Task: In the  document cake.txt ,align picture to the 'center'. Insert word art below the picture and give heading  'Cake  in Light Purple'change the shape height to  6.82 in
Action: Mouse moved to (583, 121)
Screenshot: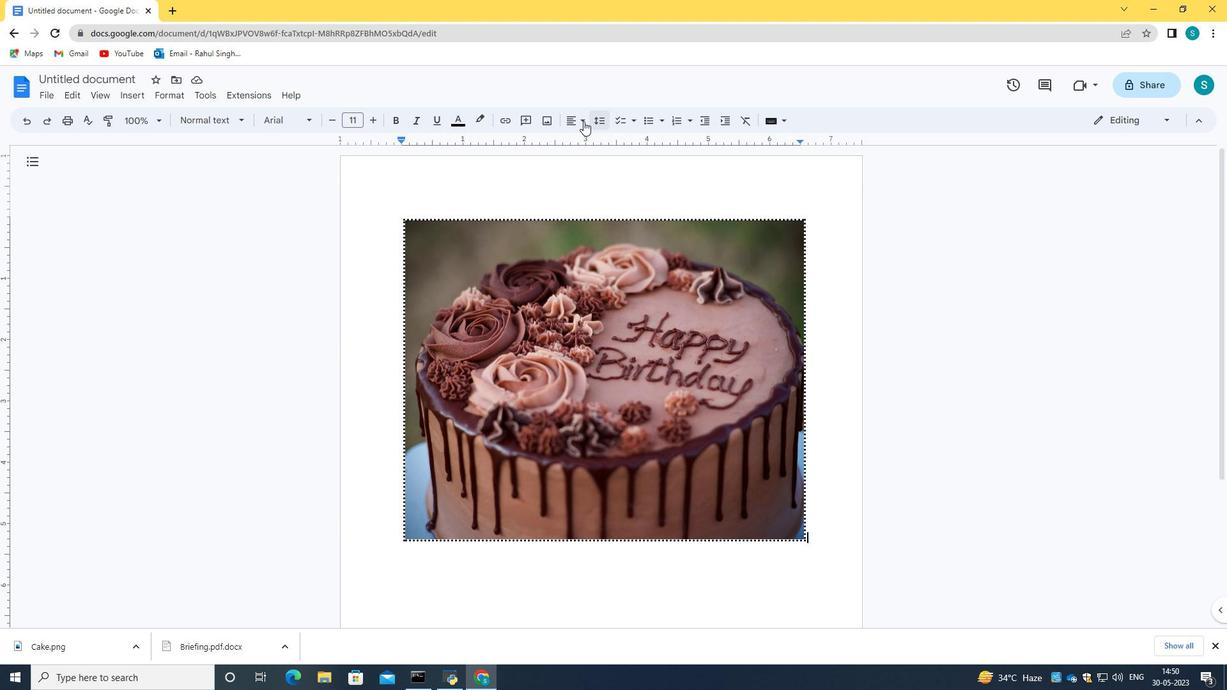 
Action: Mouse pressed left at (583, 121)
Screenshot: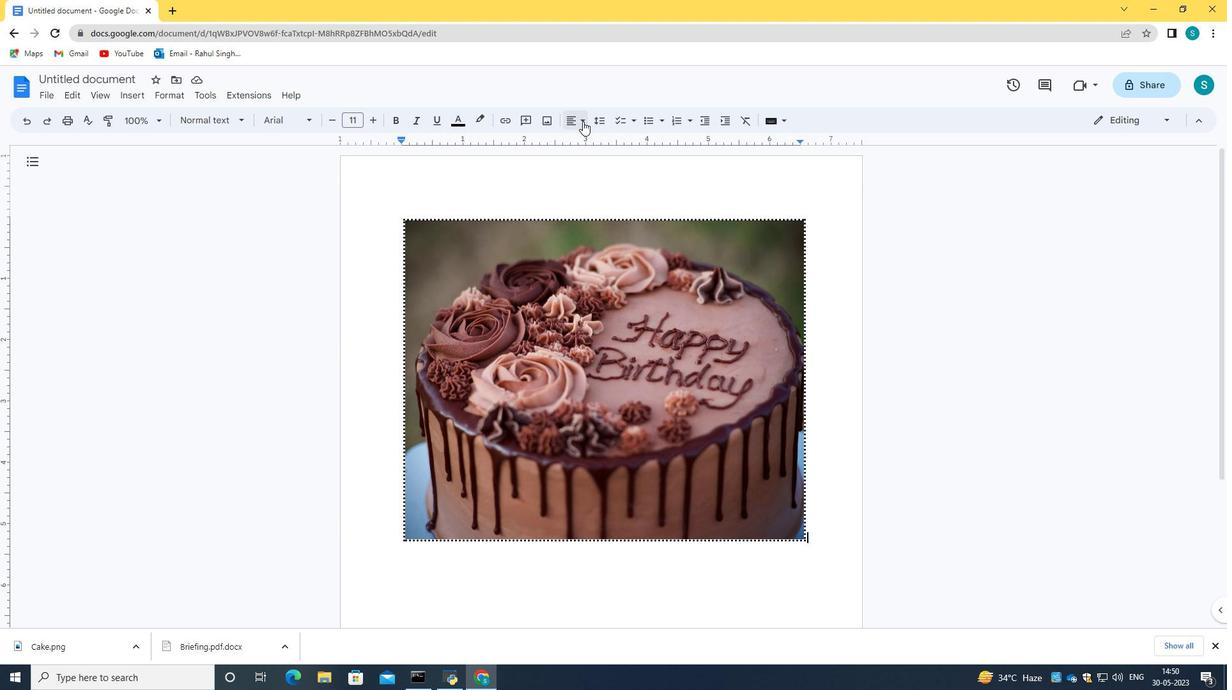 
Action: Mouse moved to (590, 147)
Screenshot: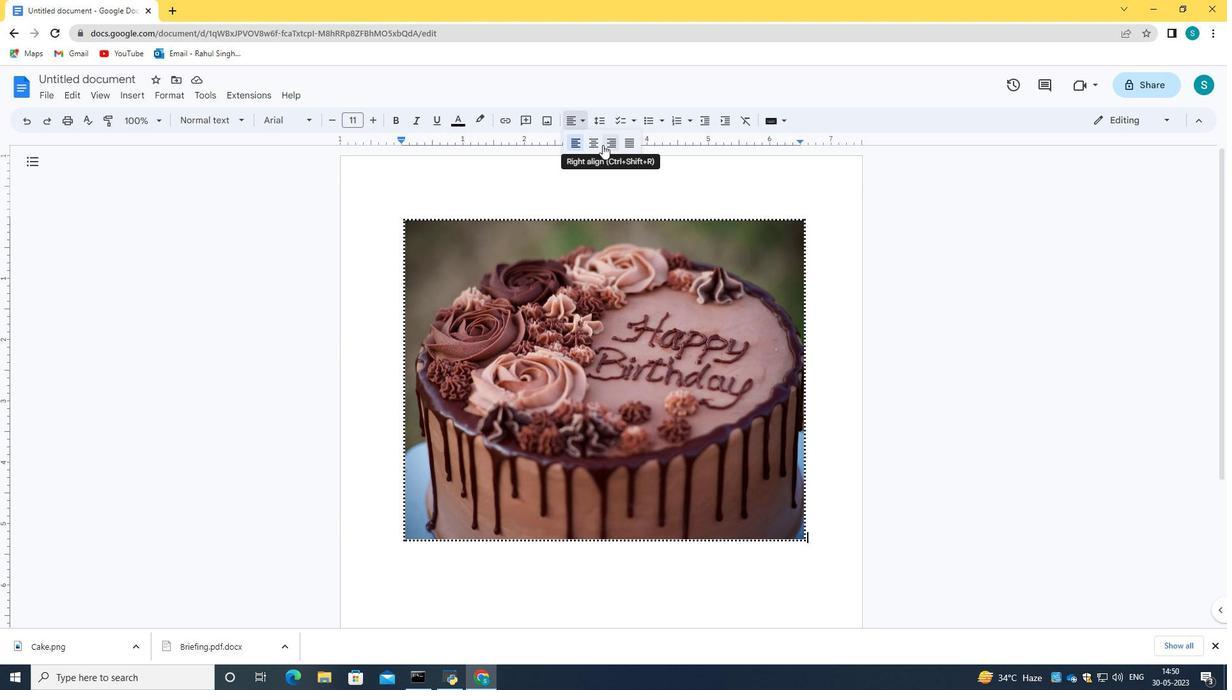 
Action: Mouse pressed left at (590, 147)
Screenshot: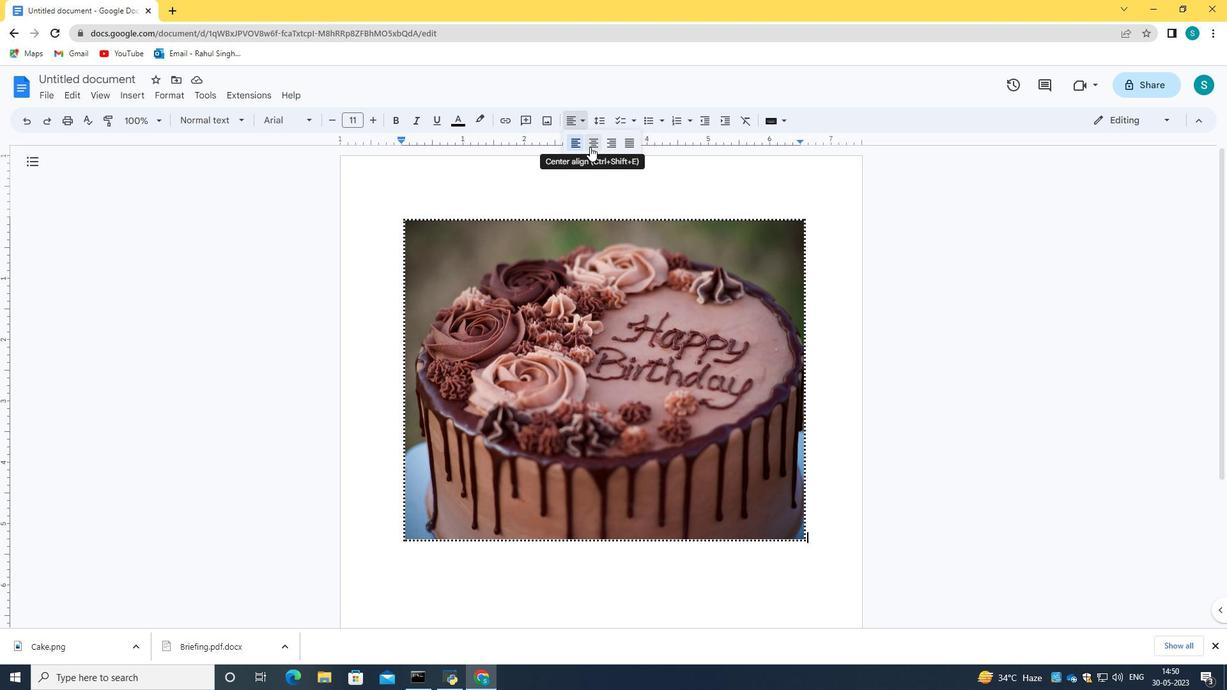 
Action: Mouse moved to (530, 189)
Screenshot: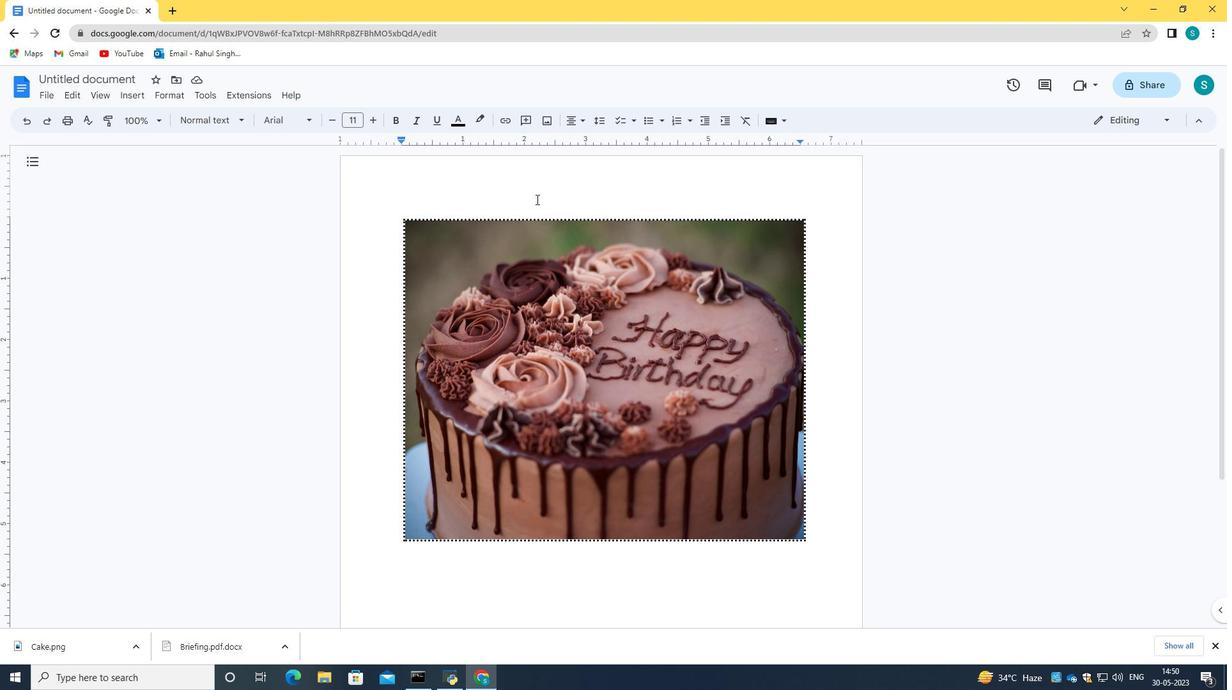 
Action: Mouse pressed left at (530, 189)
Screenshot: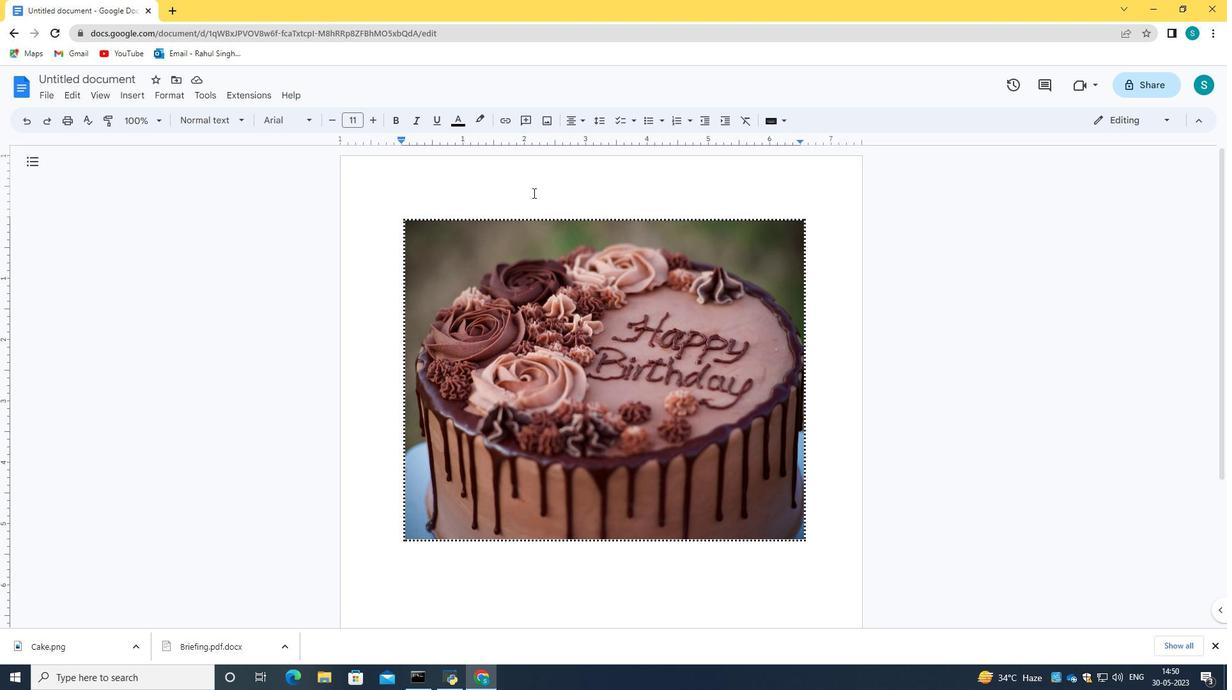 
Action: Mouse moved to (542, 177)
Screenshot: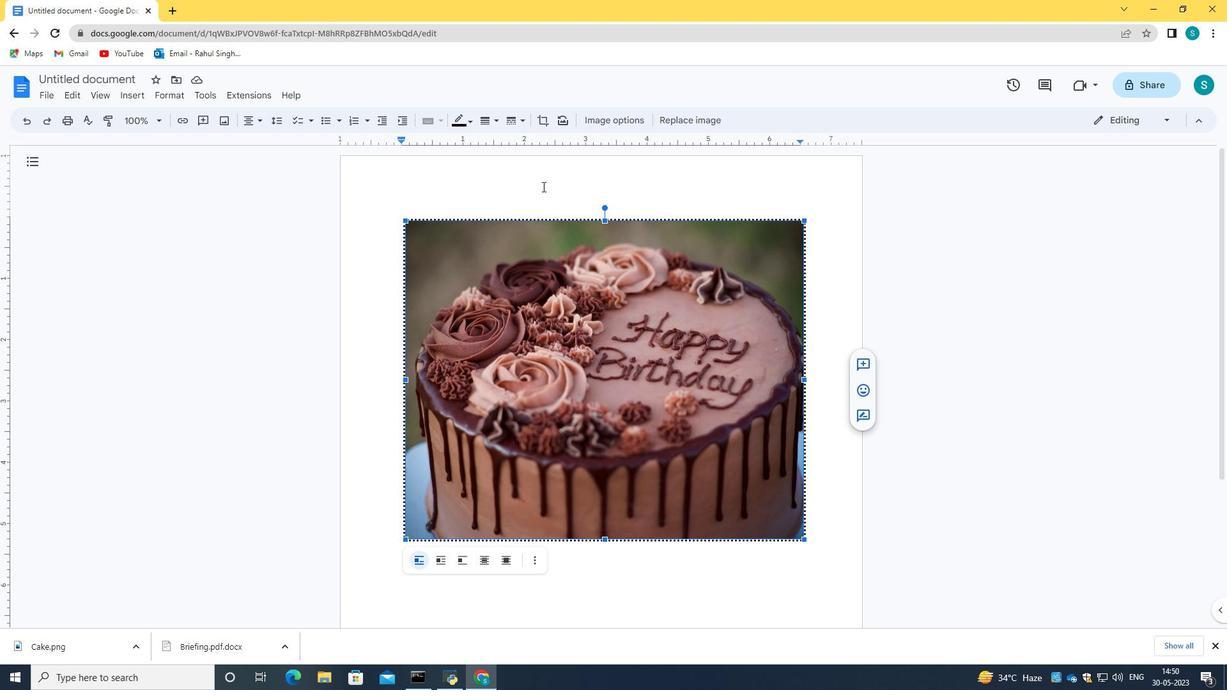 
Action: Mouse pressed left at (542, 177)
Screenshot: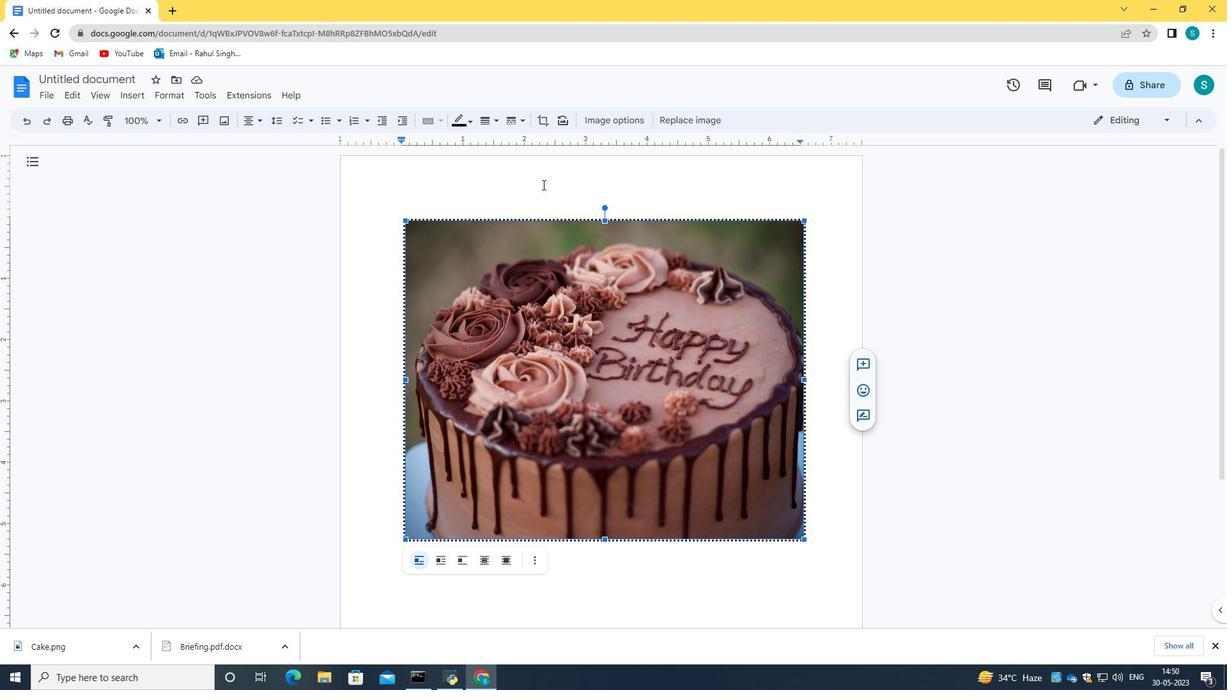 
Action: Mouse pressed left at (542, 177)
Screenshot: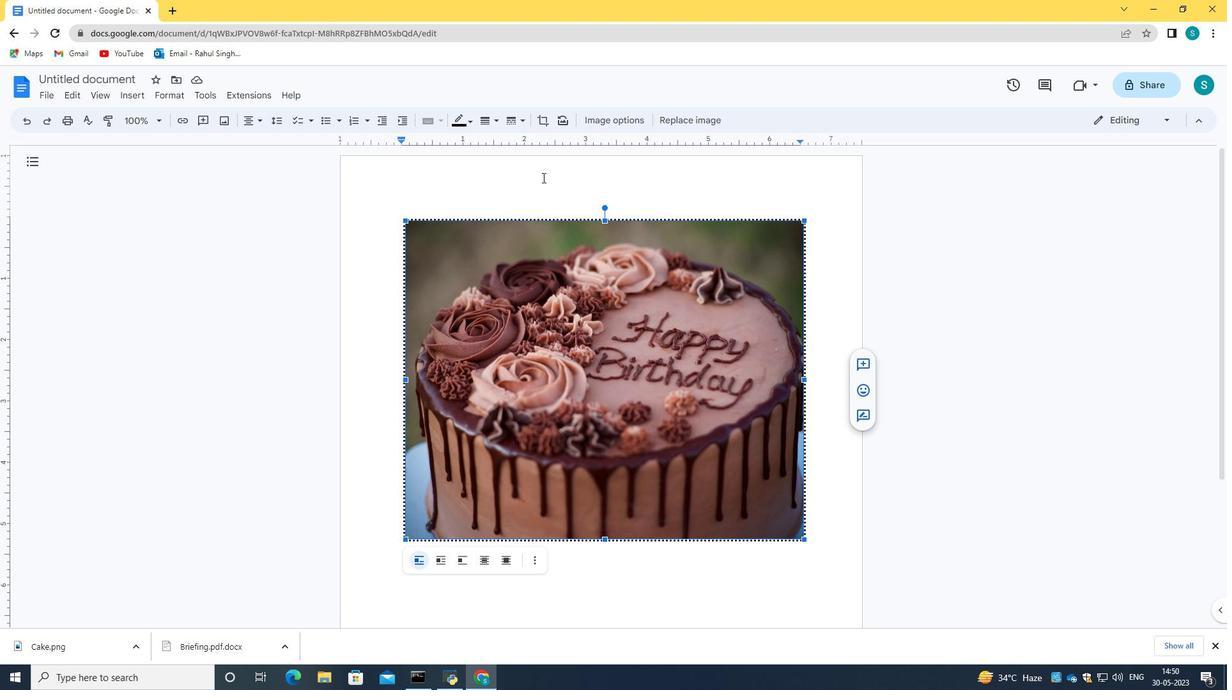 
Action: Mouse pressed left at (542, 177)
Screenshot: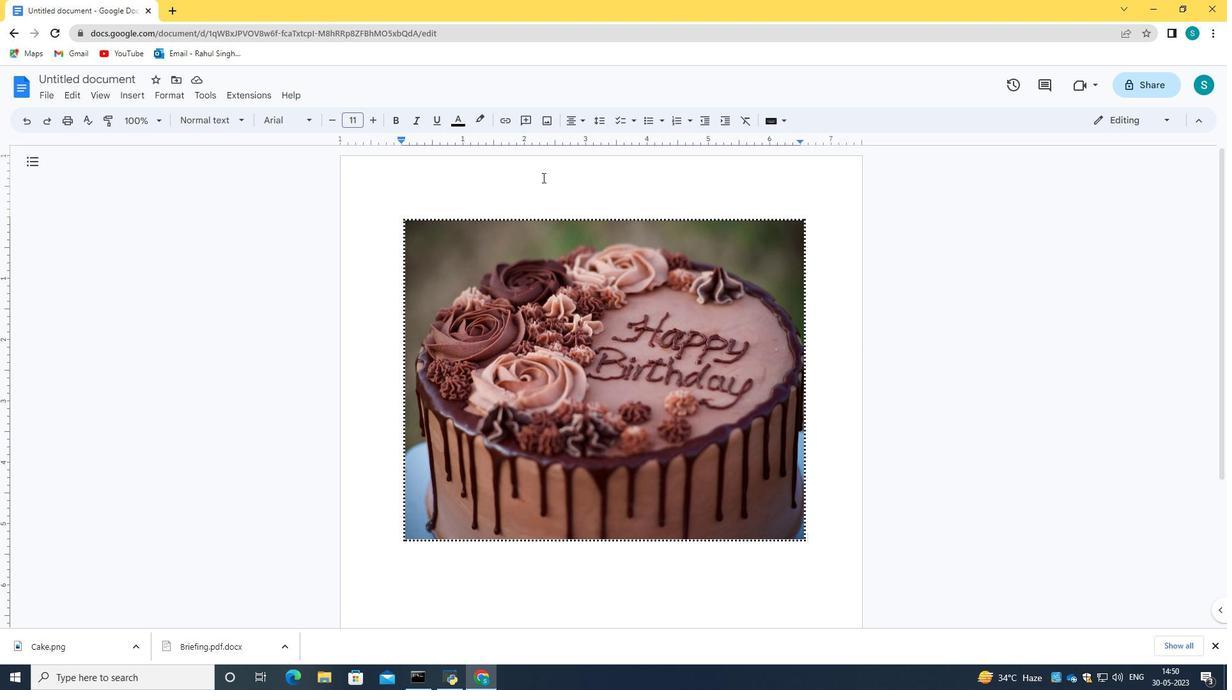 
Action: Mouse pressed left at (542, 177)
Screenshot: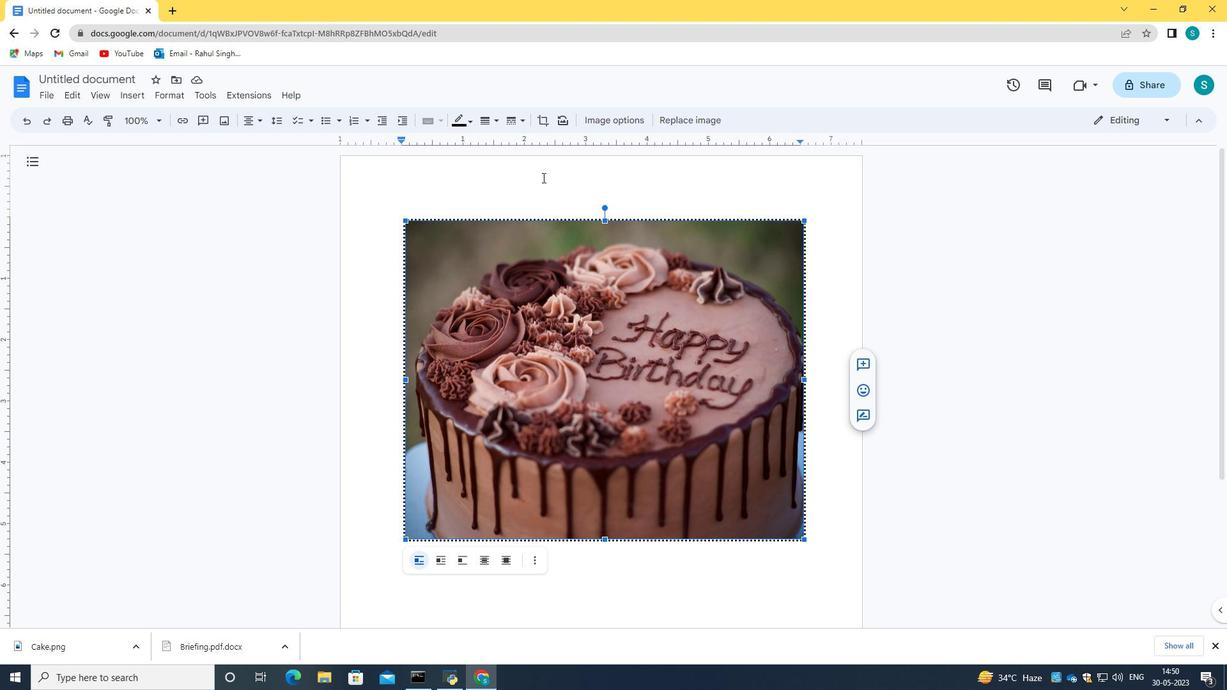 
Action: Mouse pressed left at (542, 177)
Screenshot: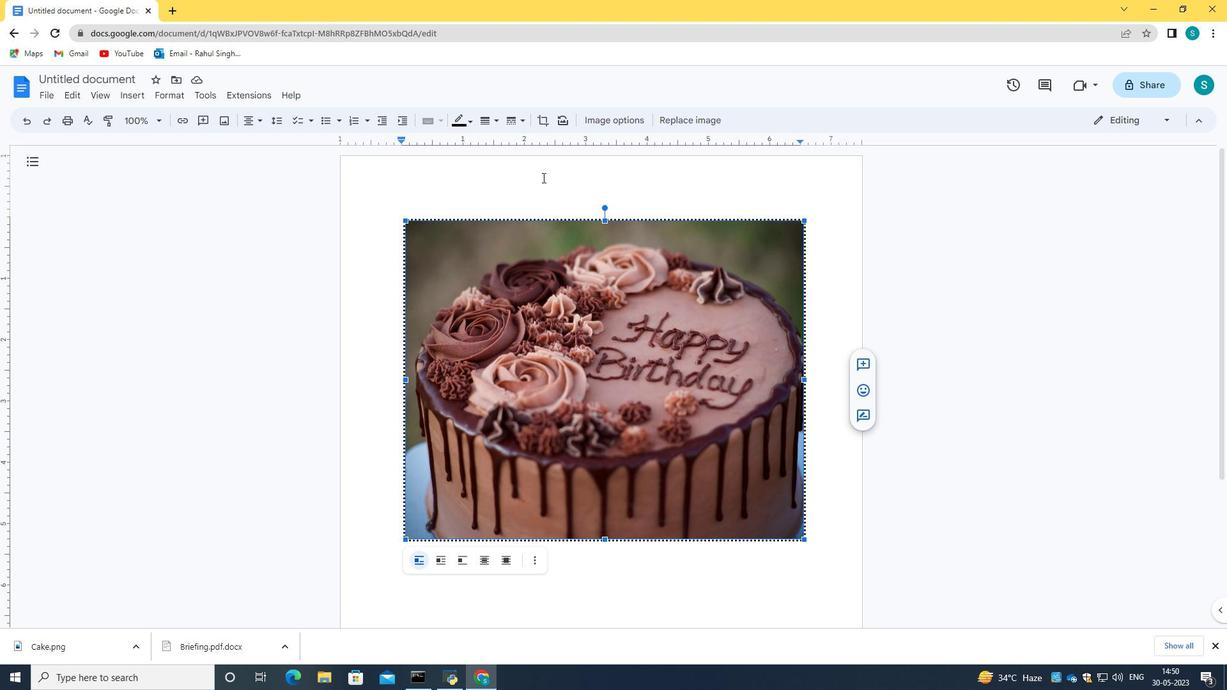 
Action: Key pressed <Key.caps_lock>C<Key.caps_lock><Key.caps_lock>A<Key.caps_lock>c<Key.backspace><Key.backspace>ack<Key.backspace><Key.backspace>ke
Screenshot: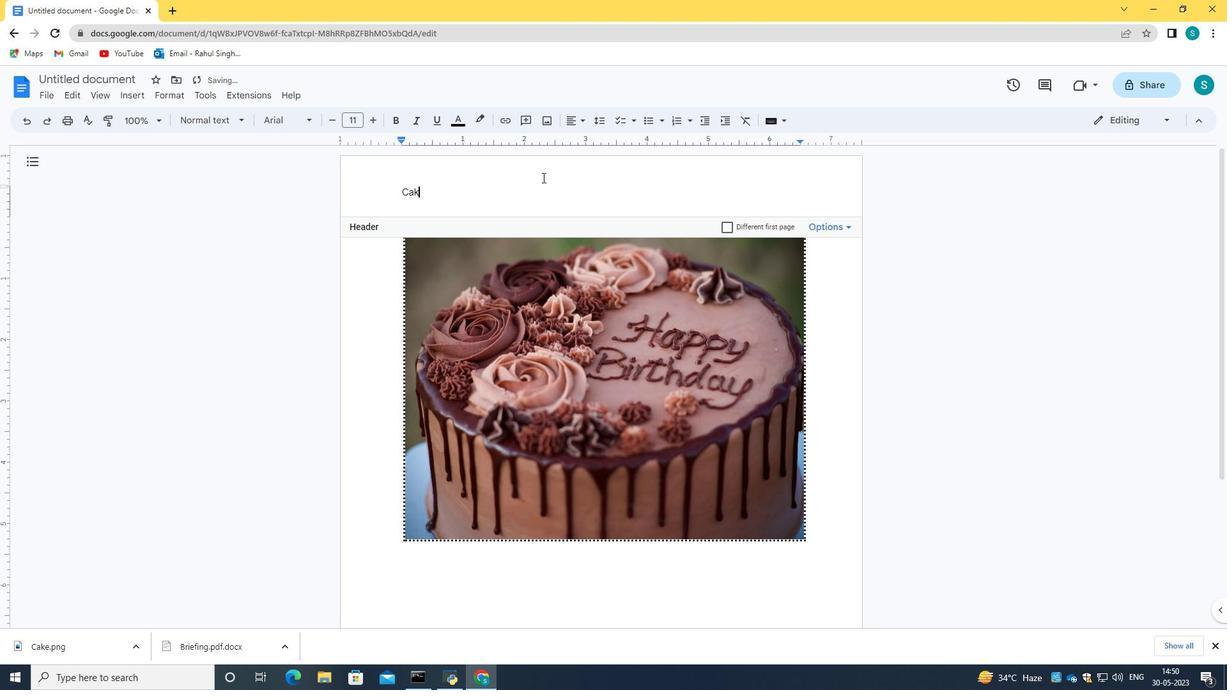 
Action: Mouse moved to (439, 195)
Screenshot: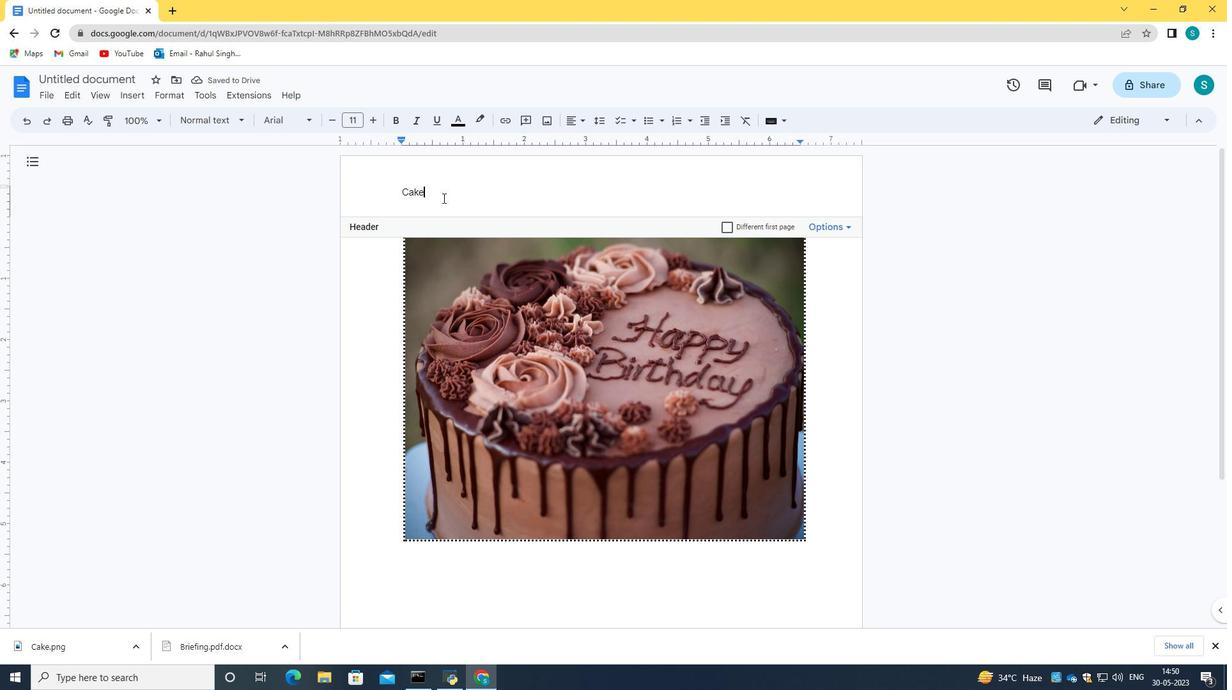 
Action: Mouse pressed left at (439, 195)
Screenshot: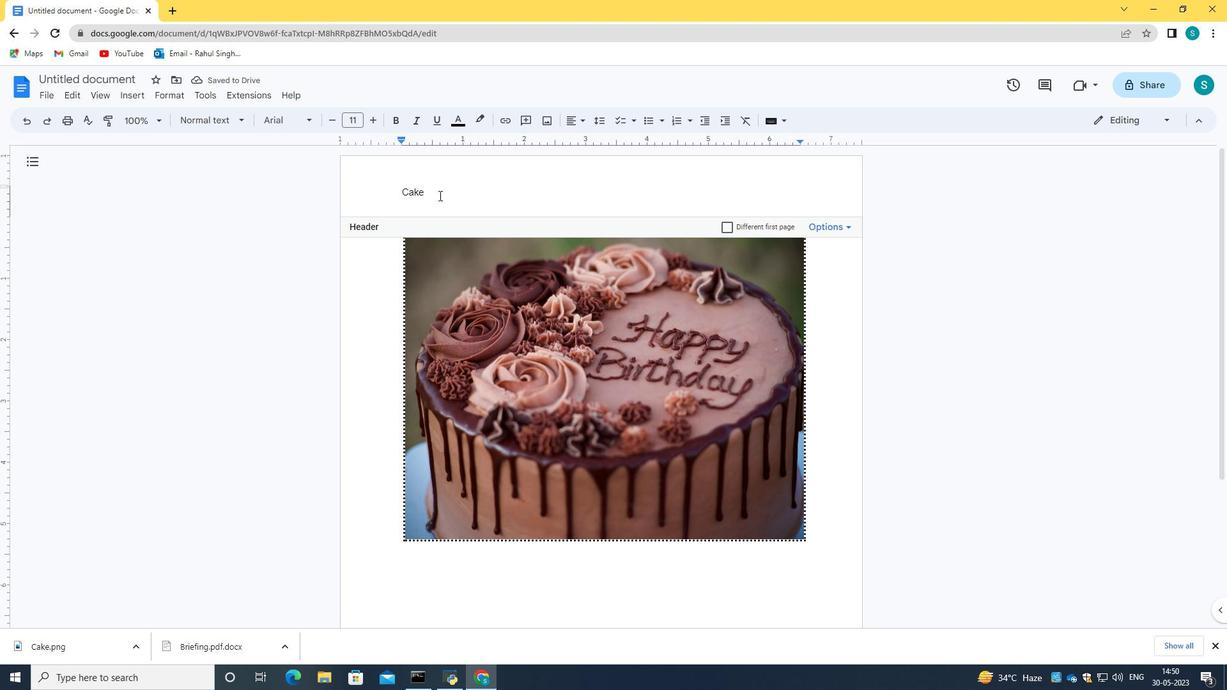 
Action: Mouse moved to (368, 120)
Screenshot: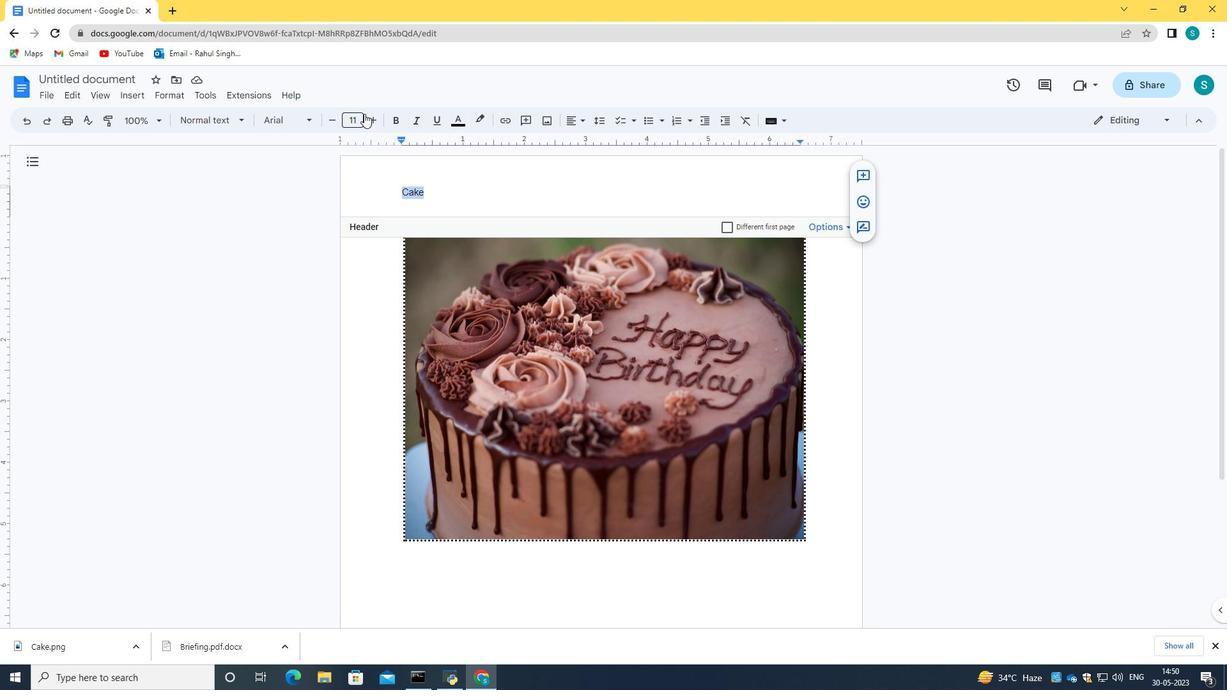 
Action: Mouse pressed left at (368, 120)
Screenshot: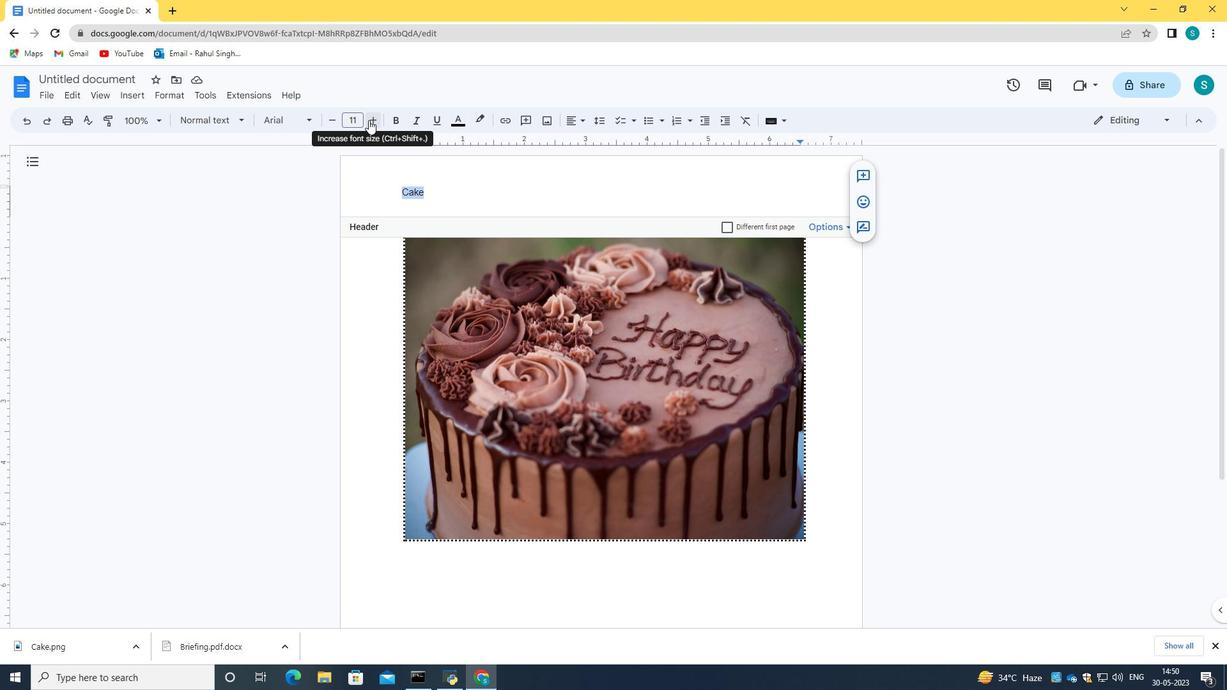 
Action: Mouse pressed left at (368, 120)
Screenshot: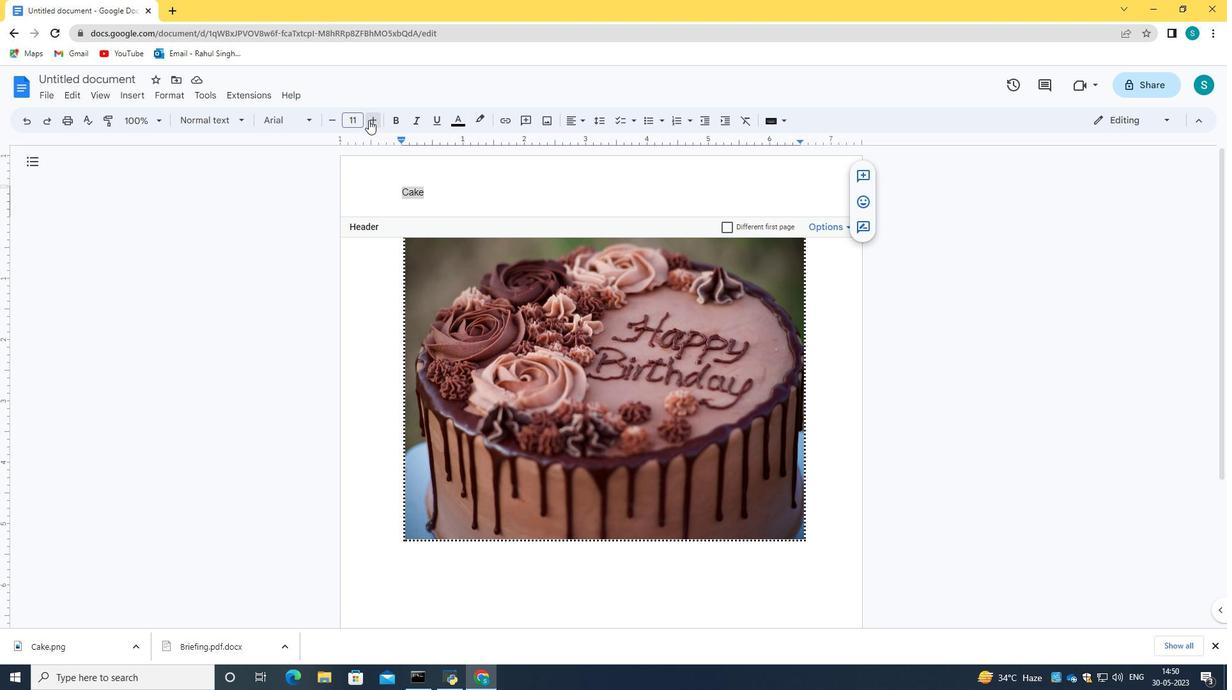 
Action: Mouse pressed left at (368, 120)
Screenshot: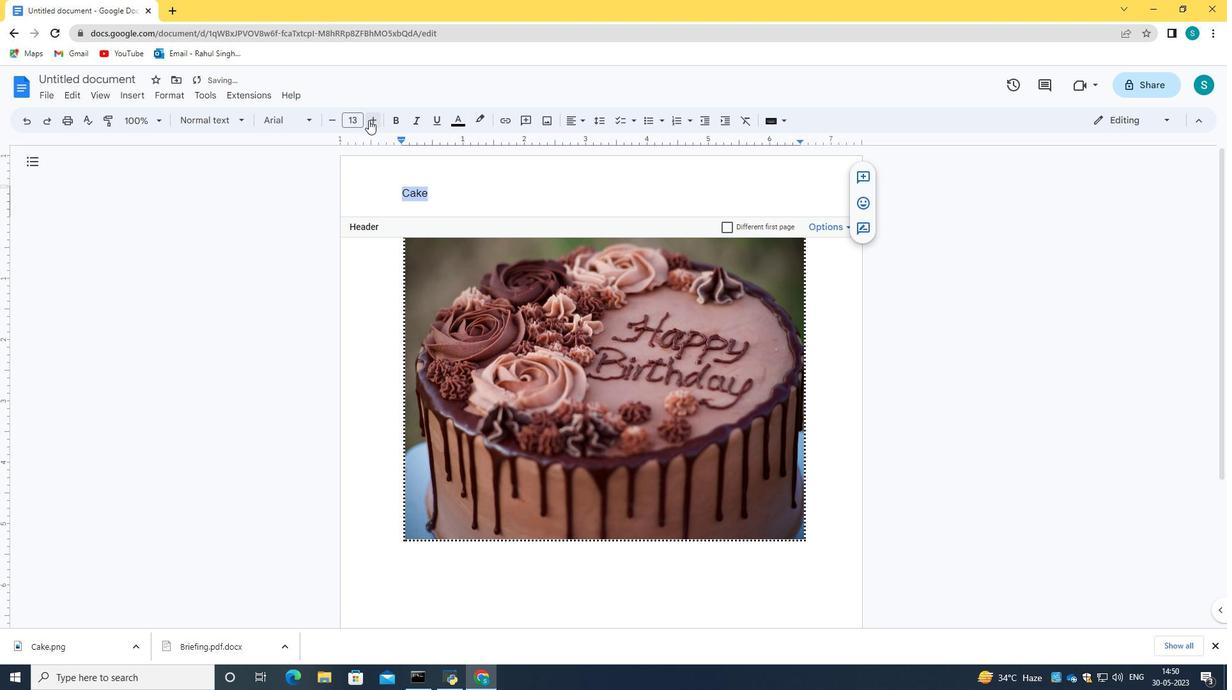 
Action: Mouse pressed left at (368, 120)
Screenshot: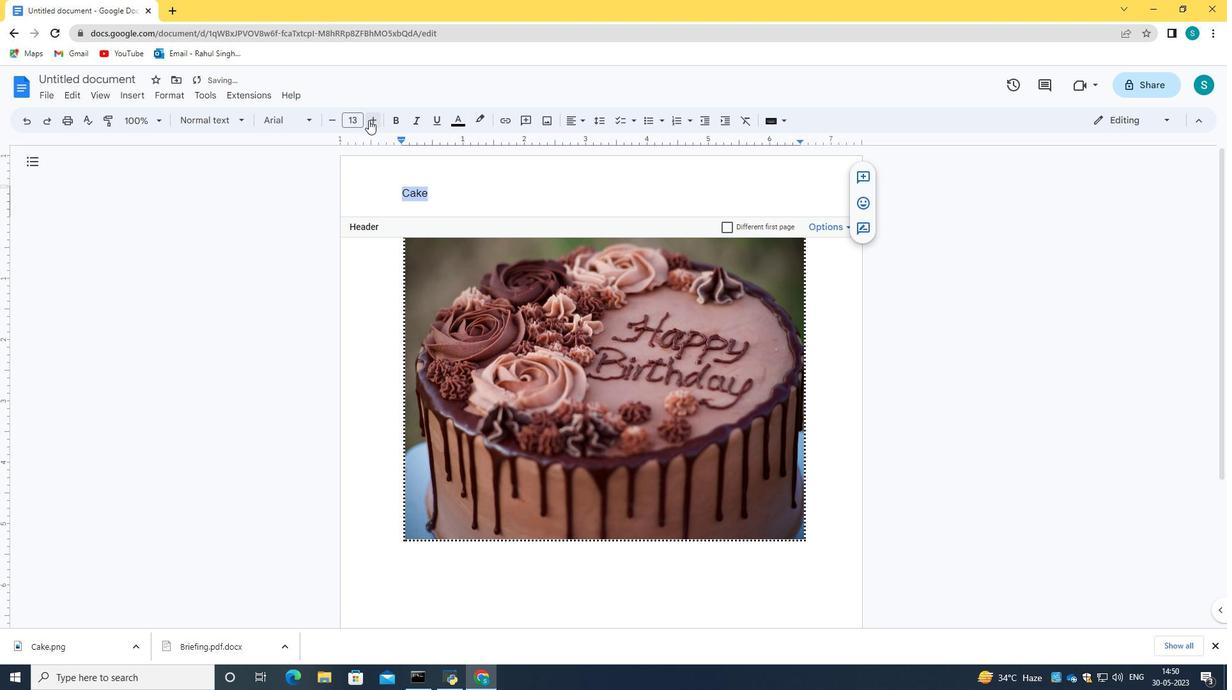
Action: Mouse pressed left at (368, 120)
Screenshot: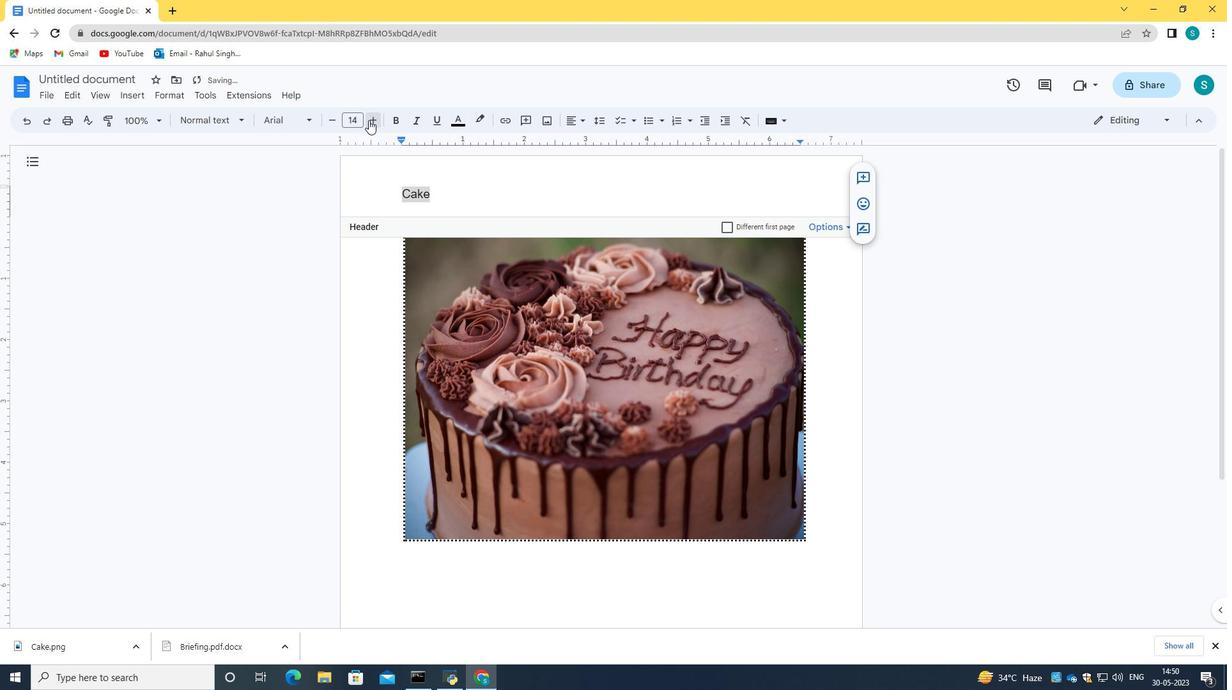 
Action: Mouse pressed left at (368, 120)
Screenshot: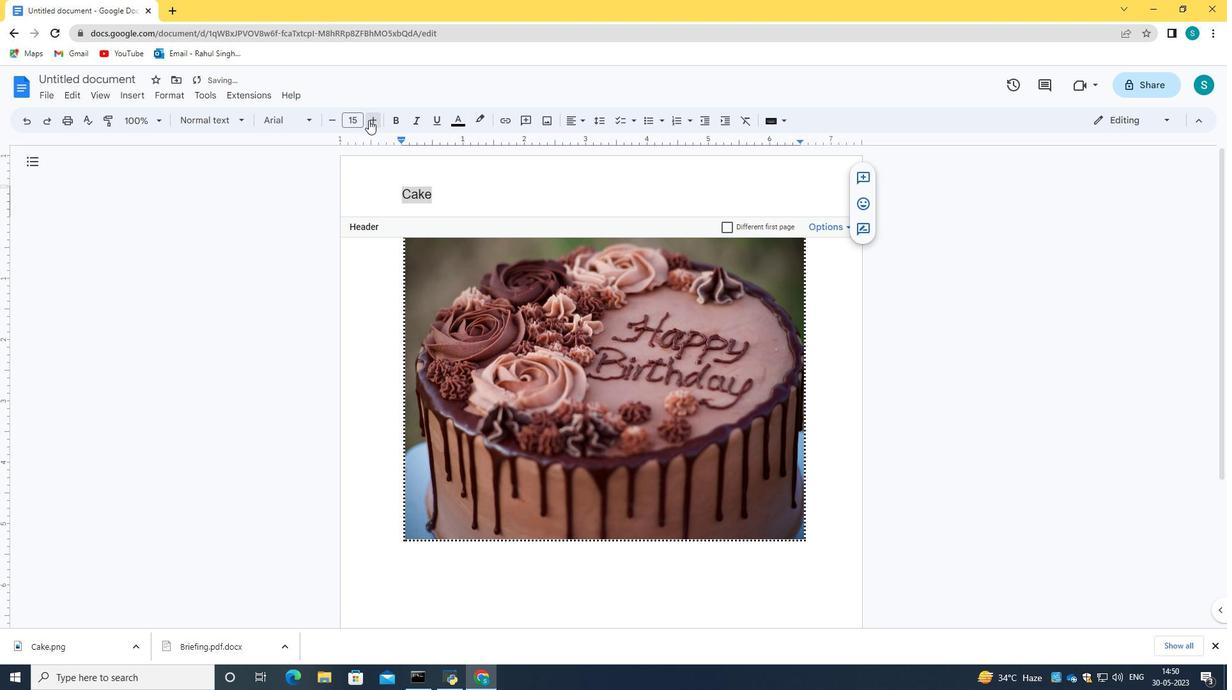 
Action: Mouse pressed left at (368, 120)
Screenshot: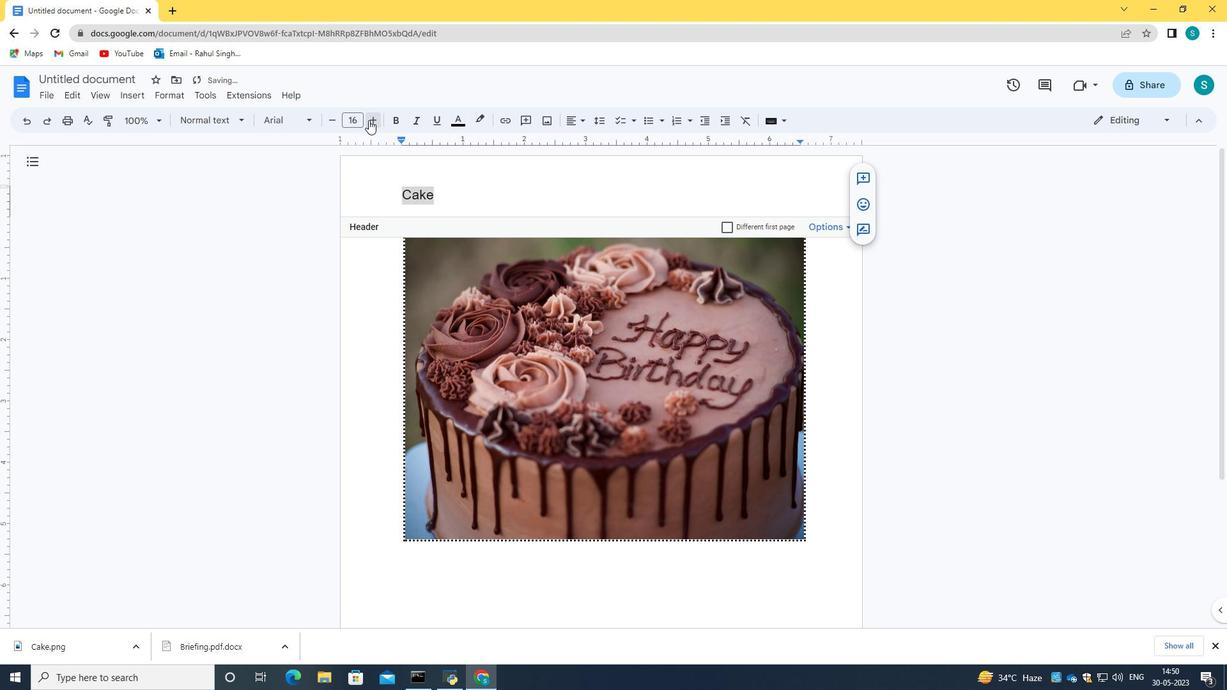 
Action: Mouse pressed left at (368, 120)
Screenshot: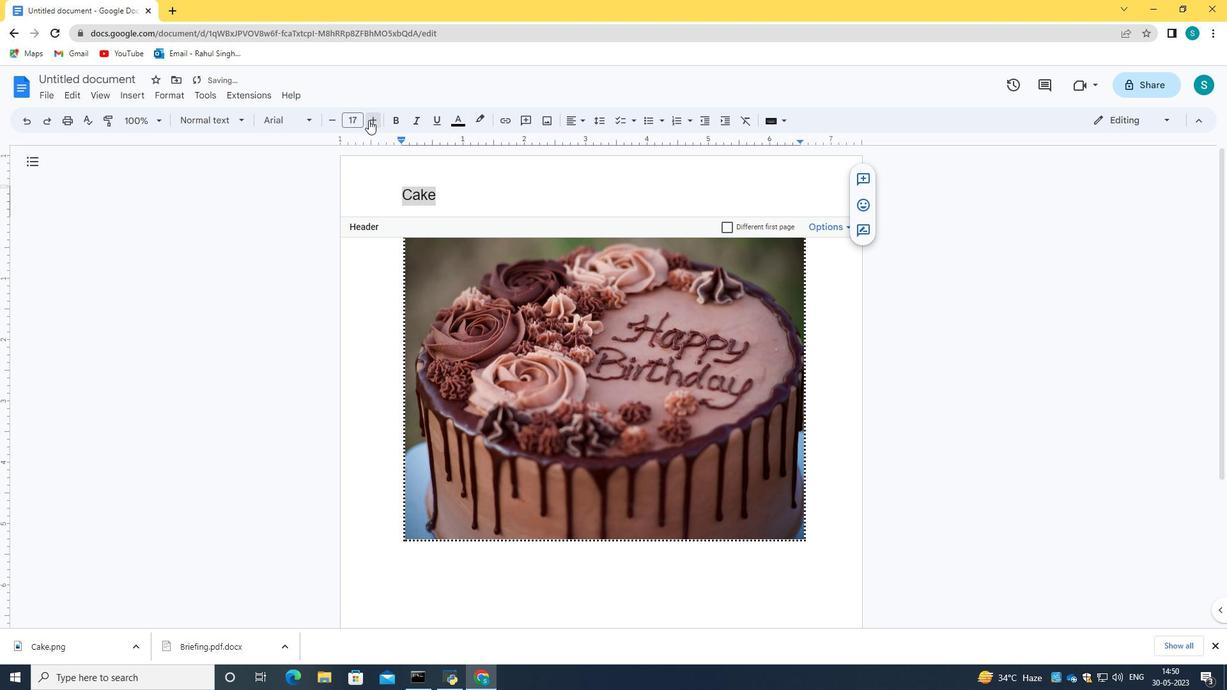 
Action: Mouse moved to (368, 120)
Screenshot: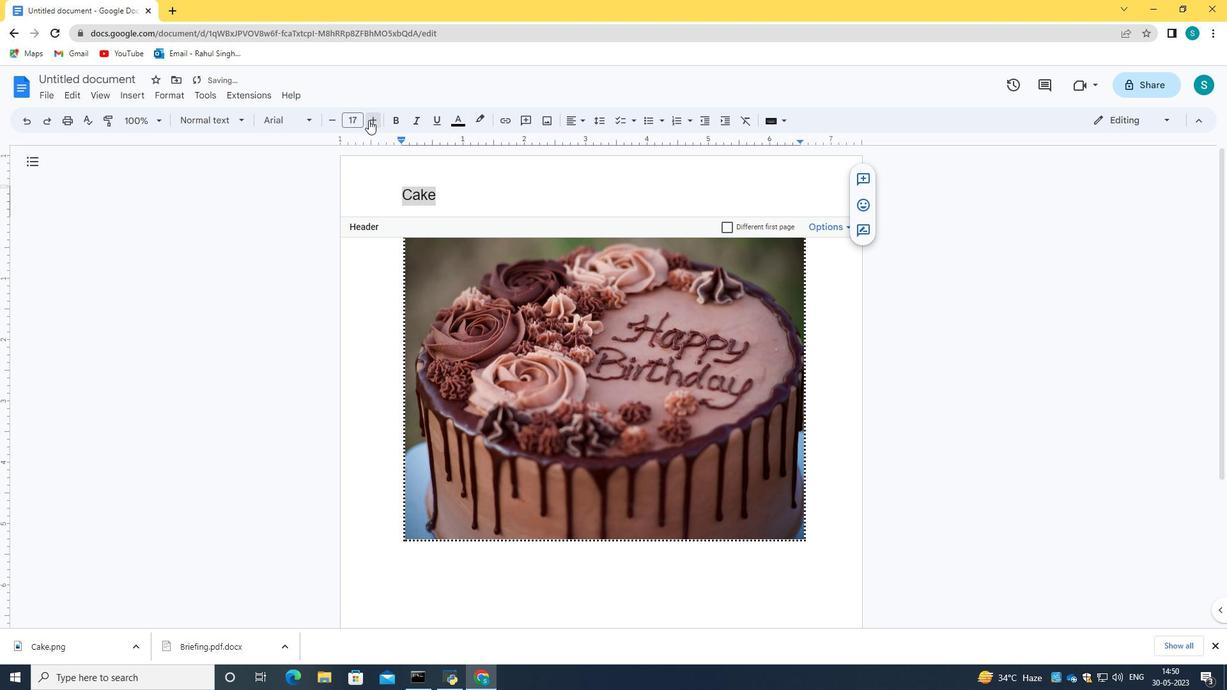 
Action: Mouse pressed left at (368, 120)
Screenshot: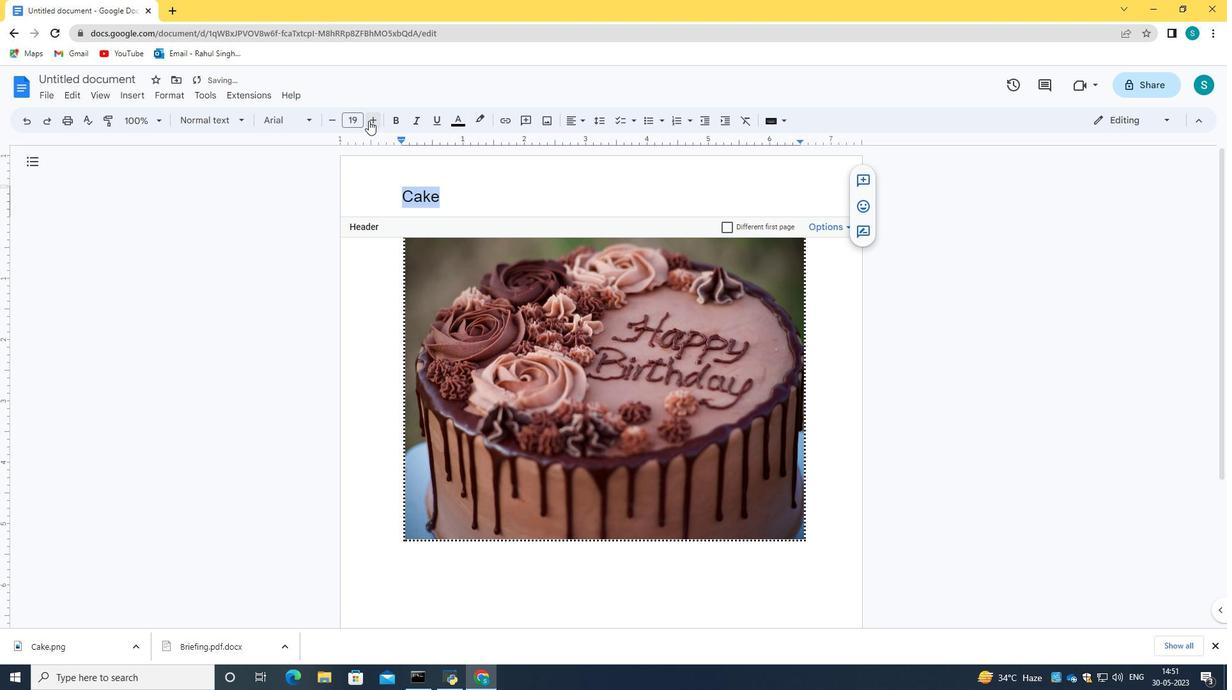 
Action: Mouse moved to (477, 122)
Screenshot: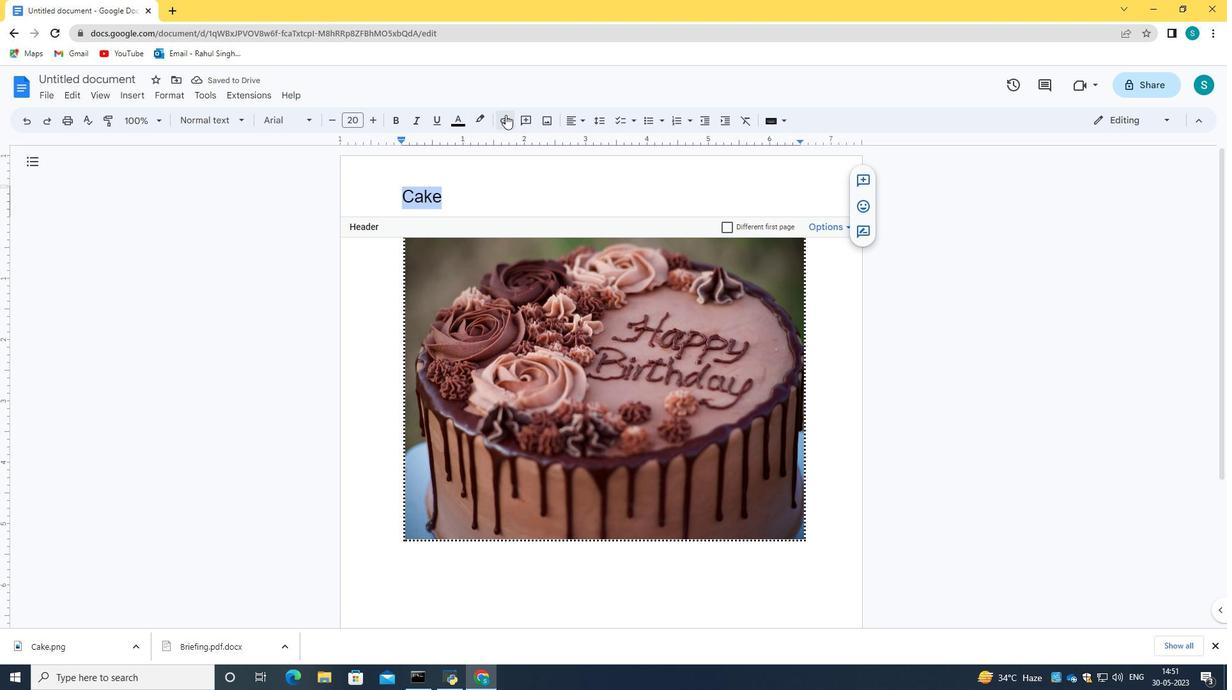 
Action: Mouse pressed left at (477, 122)
Screenshot: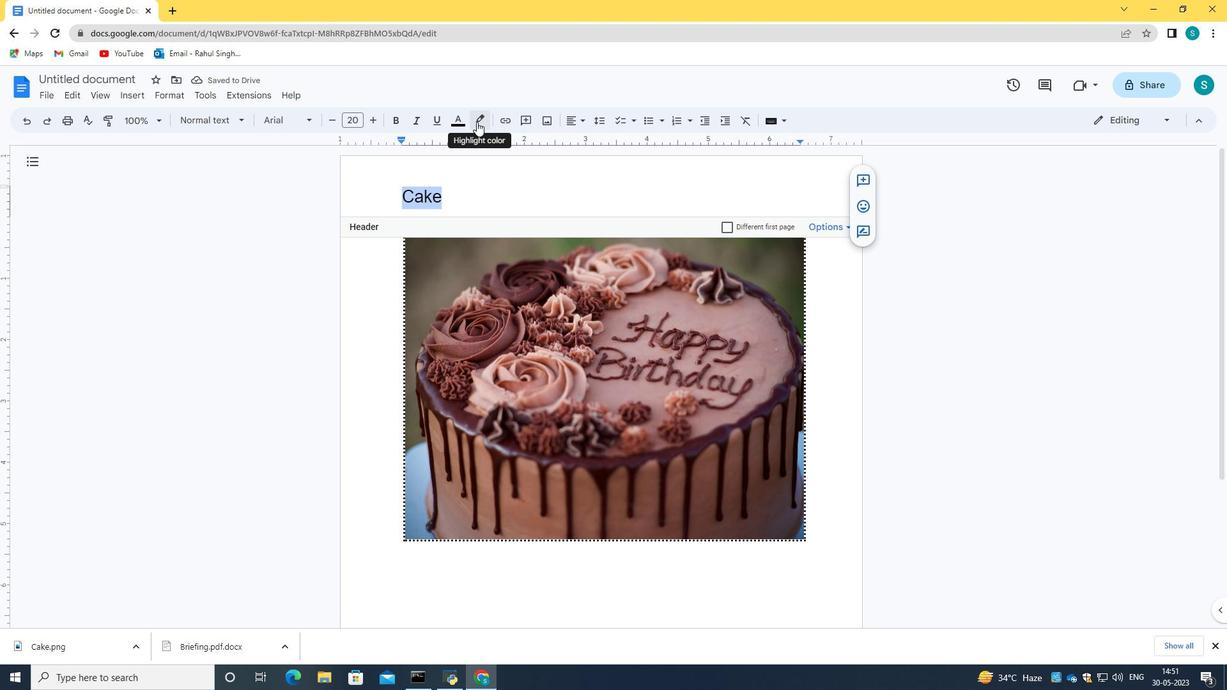 
Action: Mouse moved to (599, 233)
Screenshot: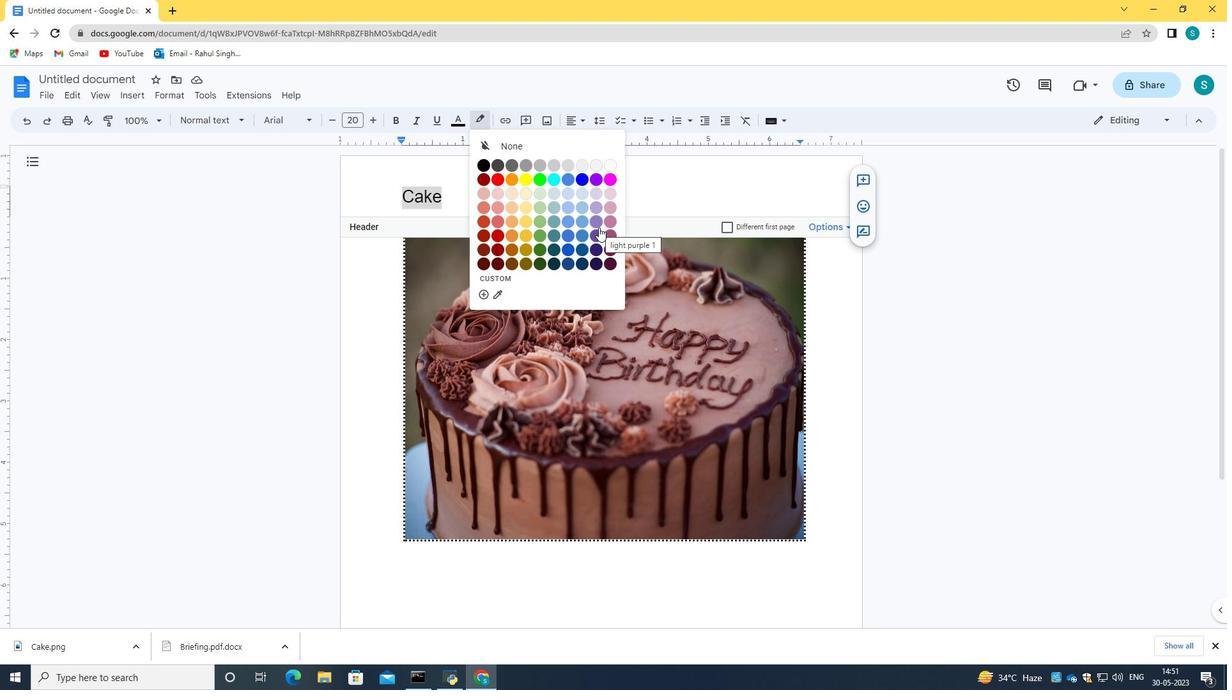 
Action: Mouse pressed left at (599, 233)
Screenshot: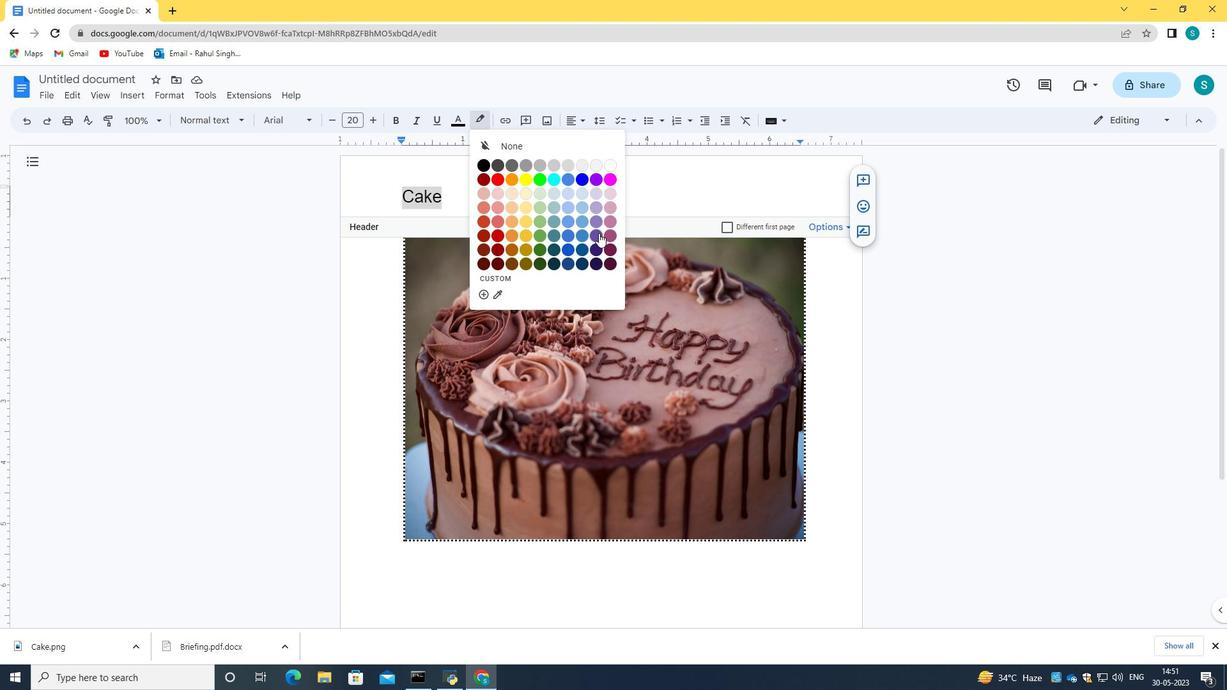 
Action: Mouse moved to (530, 179)
Screenshot: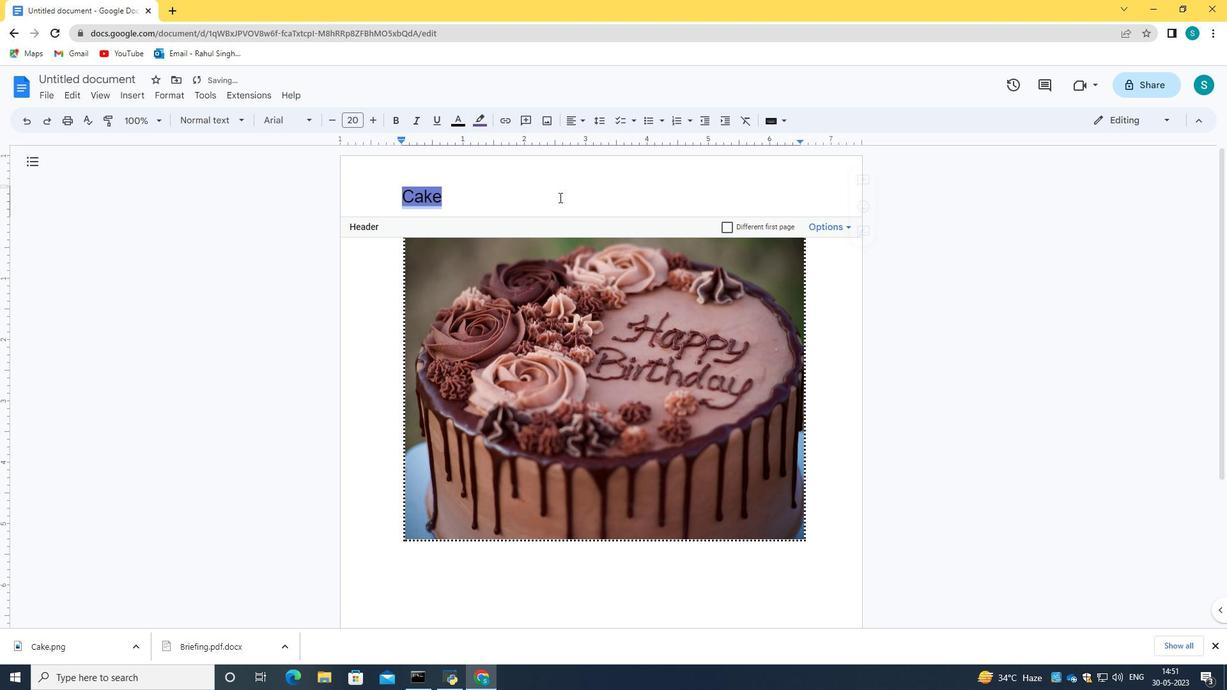 
Action: Mouse pressed left at (530, 179)
Screenshot: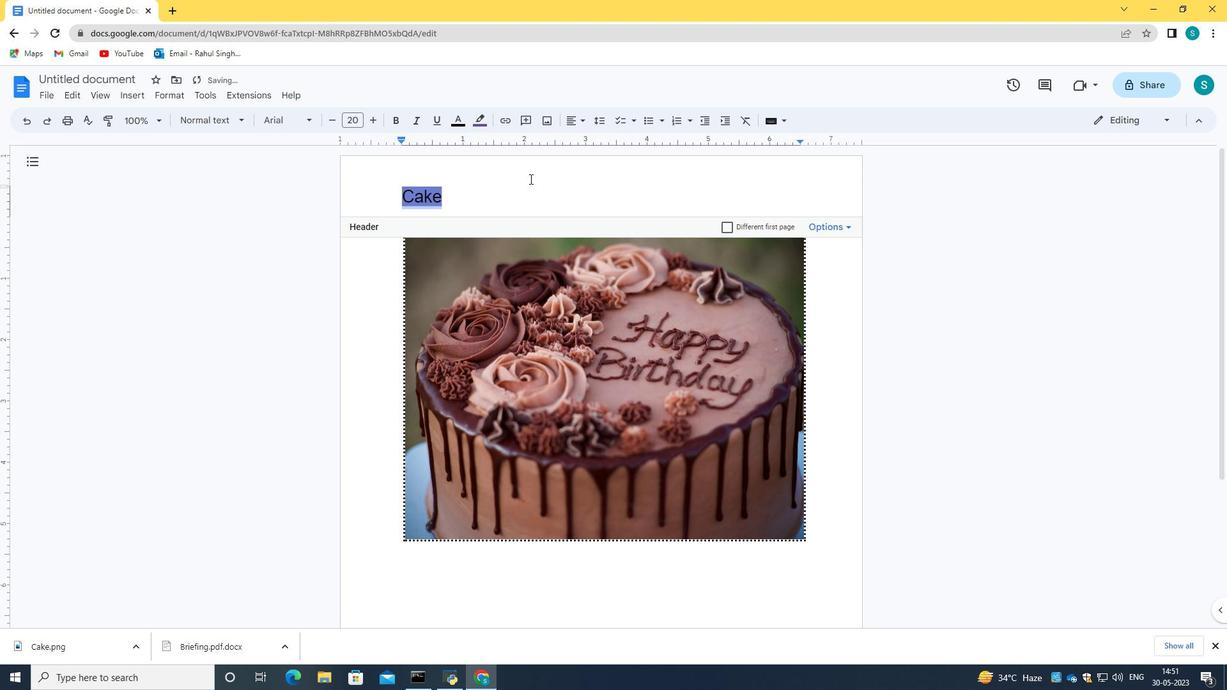 
Action: Mouse moved to (303, 234)
Screenshot: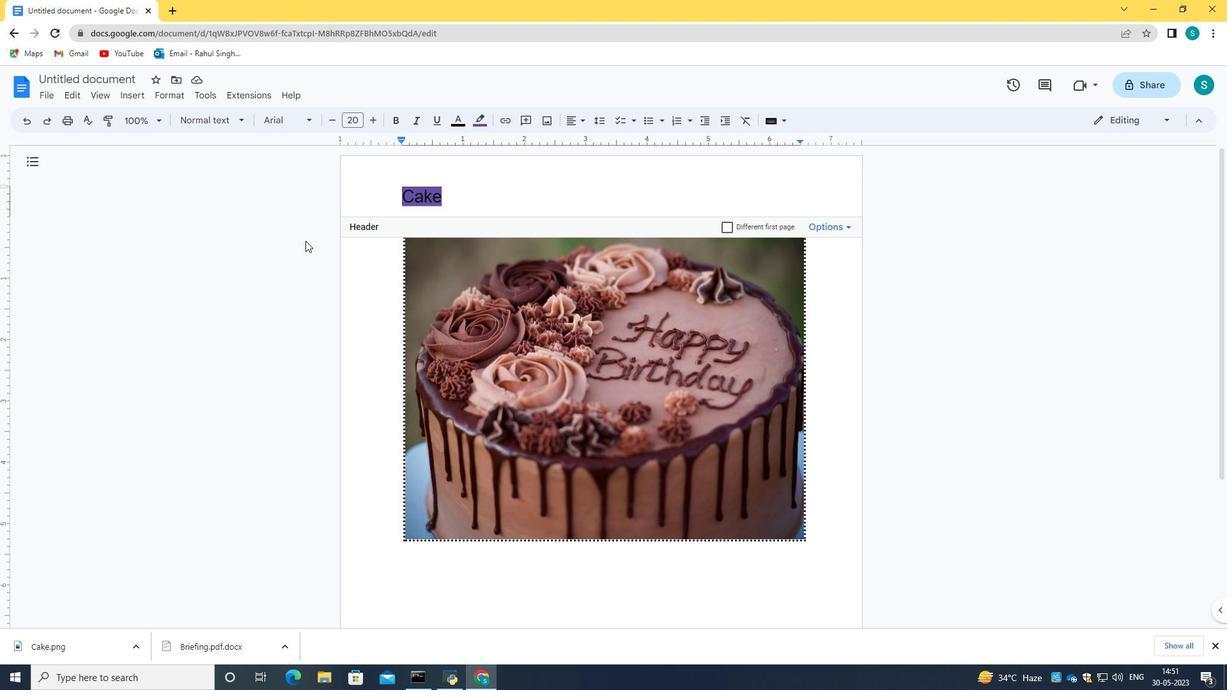 
Action: Mouse pressed left at (303, 234)
Screenshot: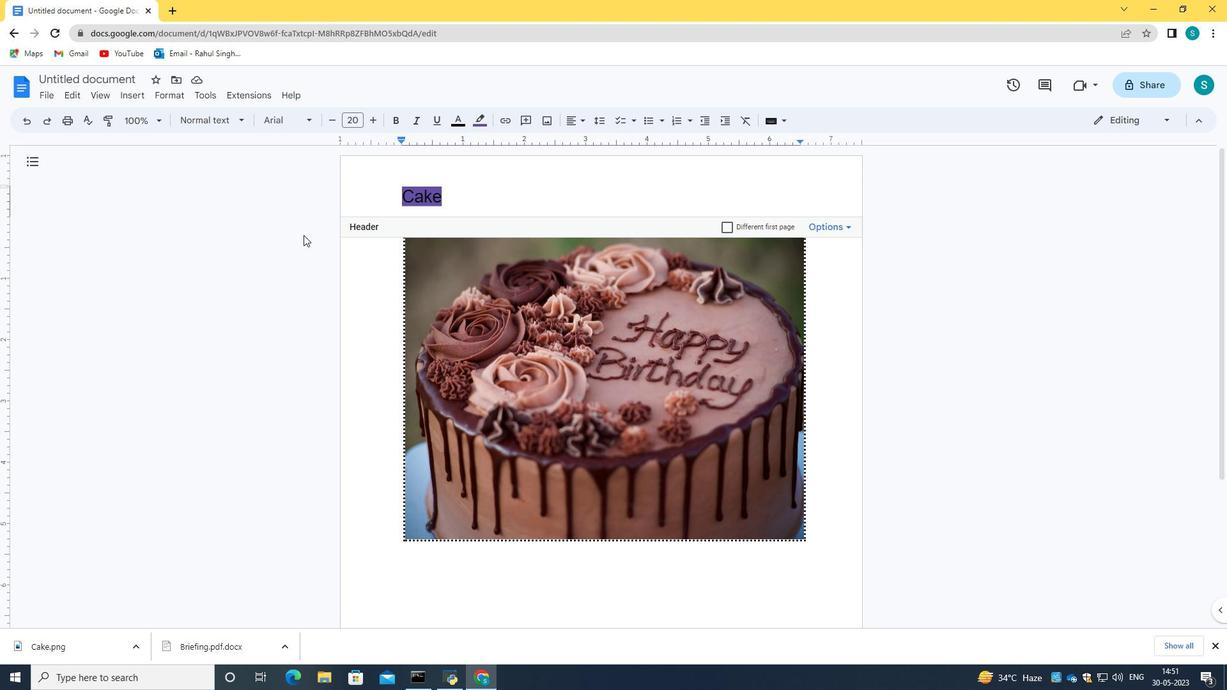 
Action: Mouse moved to (517, 166)
Screenshot: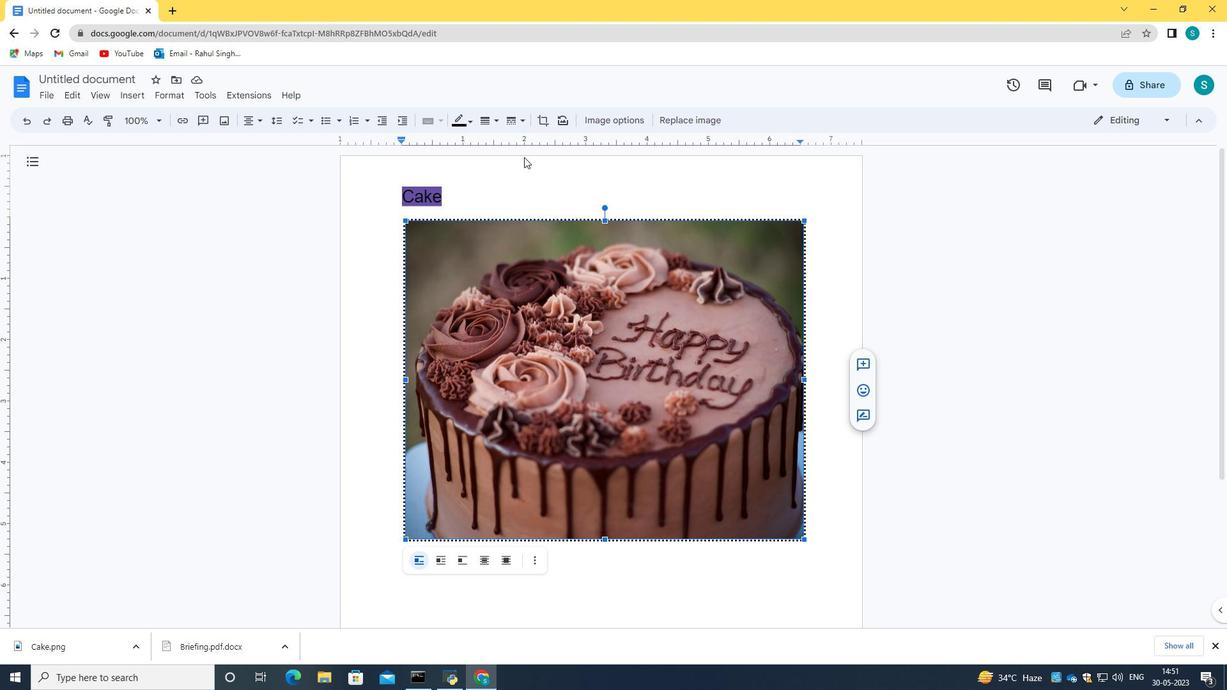 
Action: Mouse pressed left at (517, 166)
Screenshot: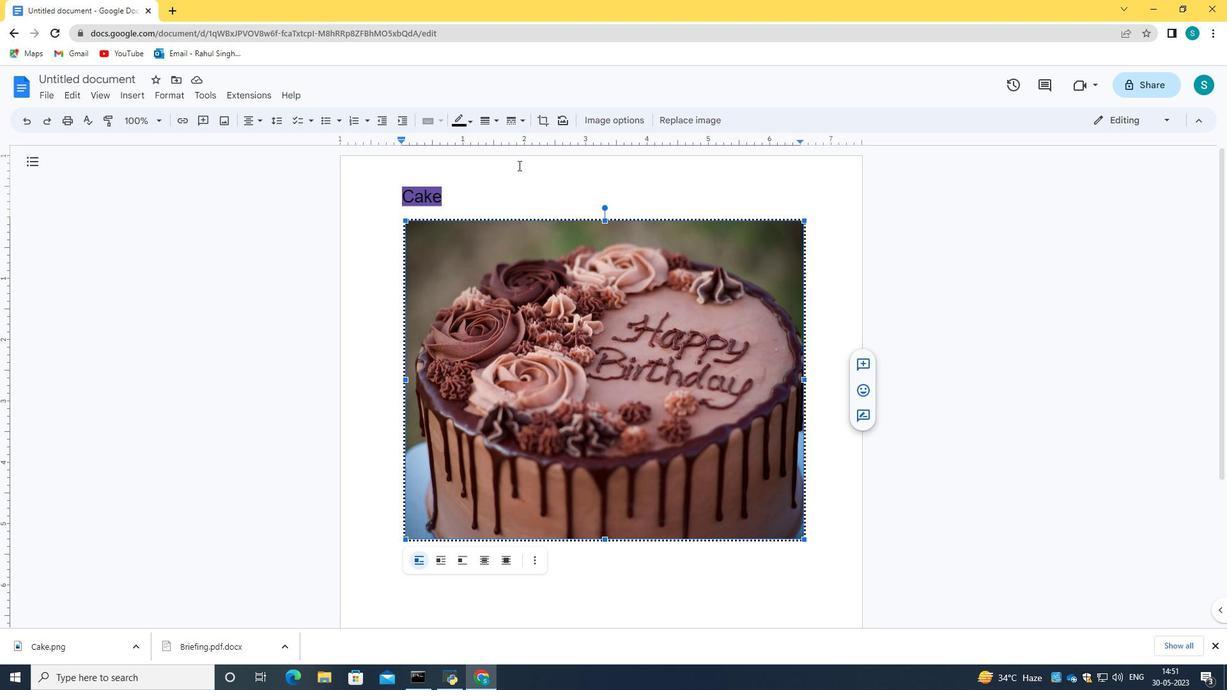 
Action: Mouse pressed left at (517, 166)
Screenshot: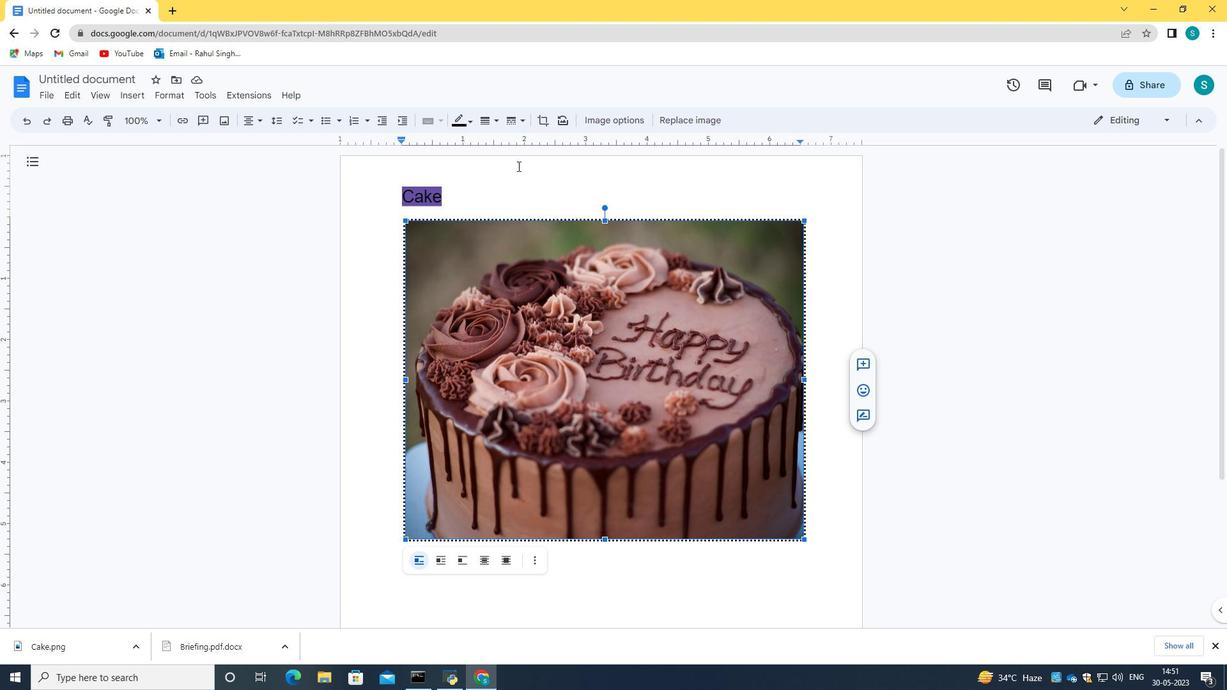 
Action: Mouse pressed left at (517, 166)
Screenshot: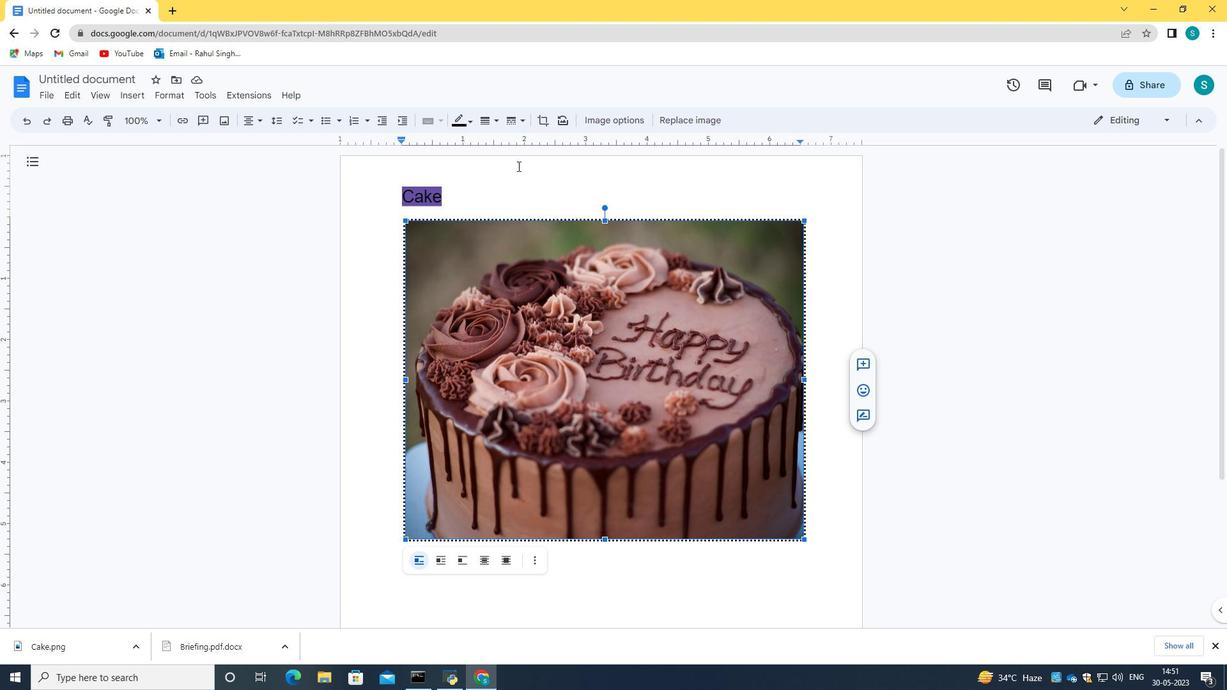 
Action: Mouse pressed left at (517, 166)
Screenshot: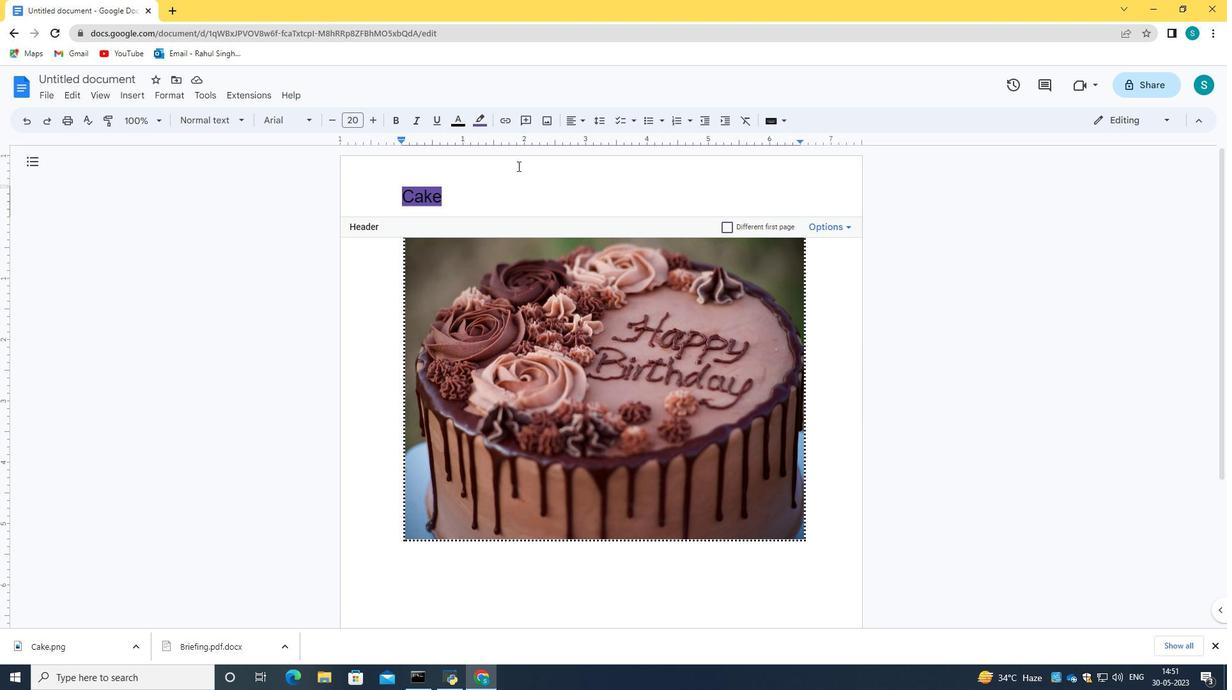 
Action: Mouse pressed left at (517, 166)
Screenshot: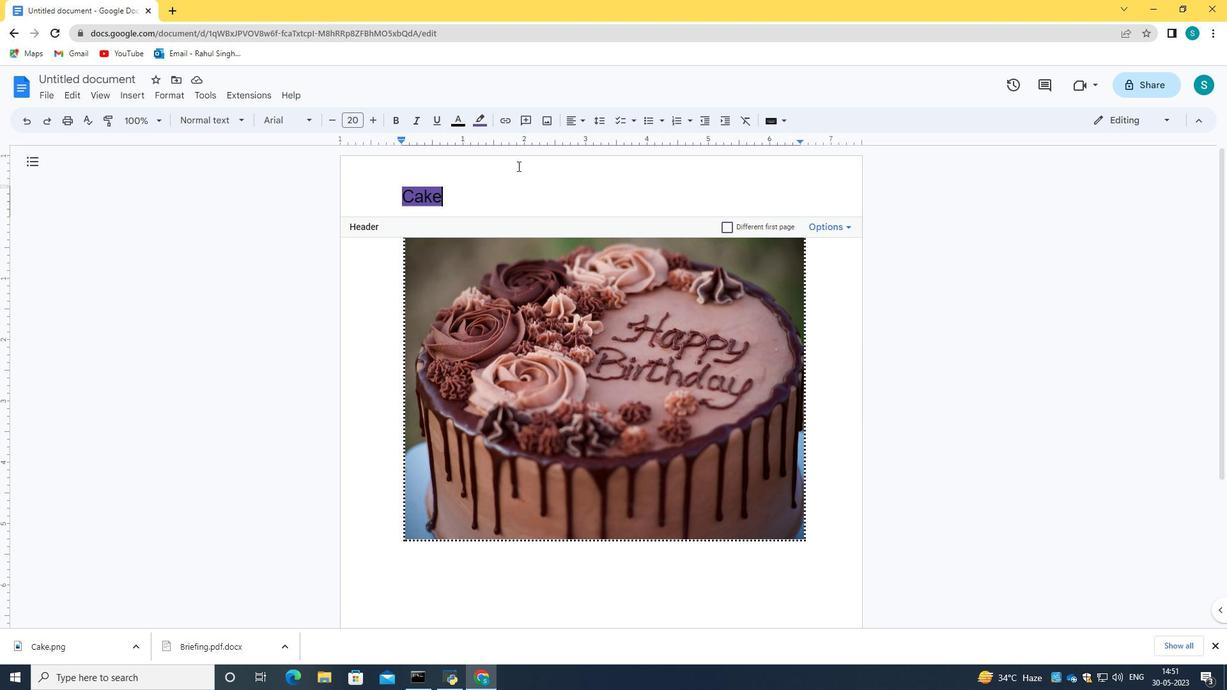
Action: Mouse pressed left at (517, 166)
Screenshot: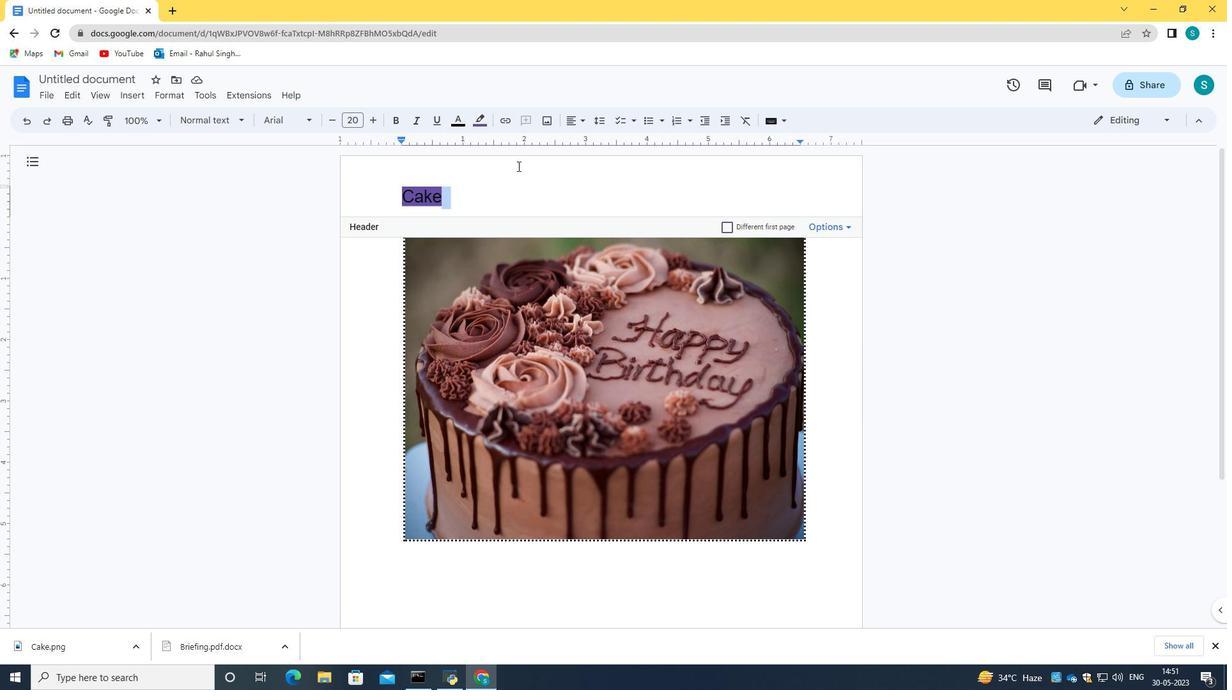 
Action: Mouse moved to (295, 285)
Screenshot: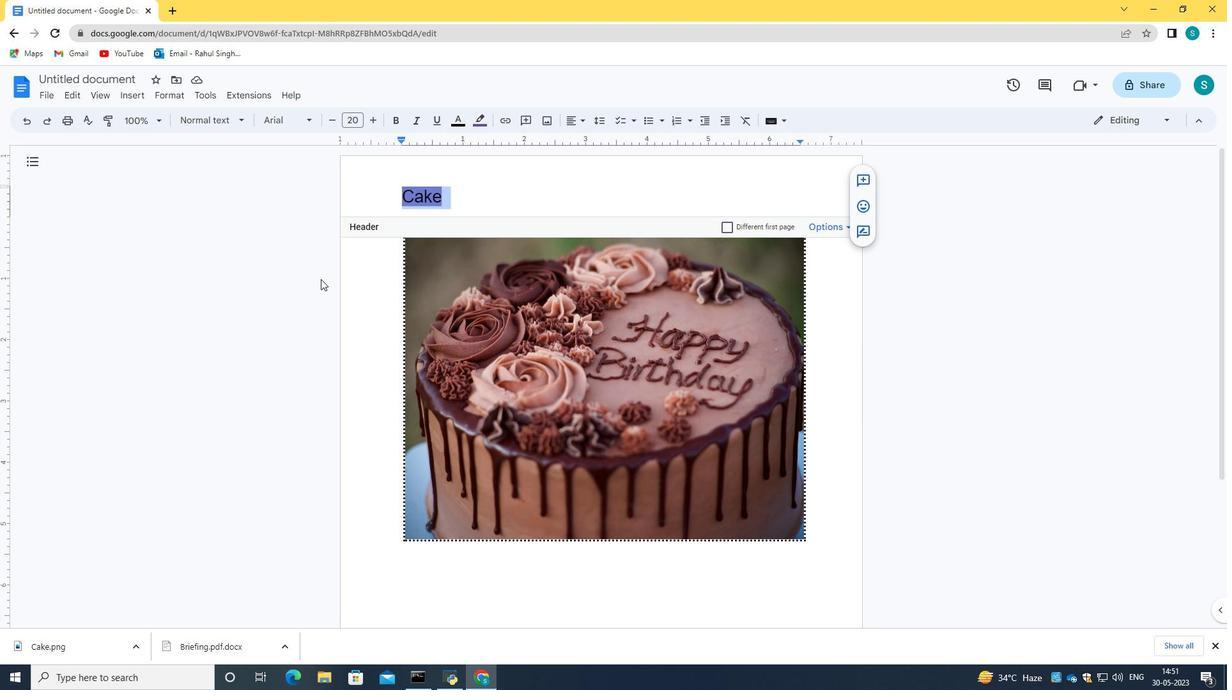 
Action: Mouse pressed left at (295, 285)
Screenshot: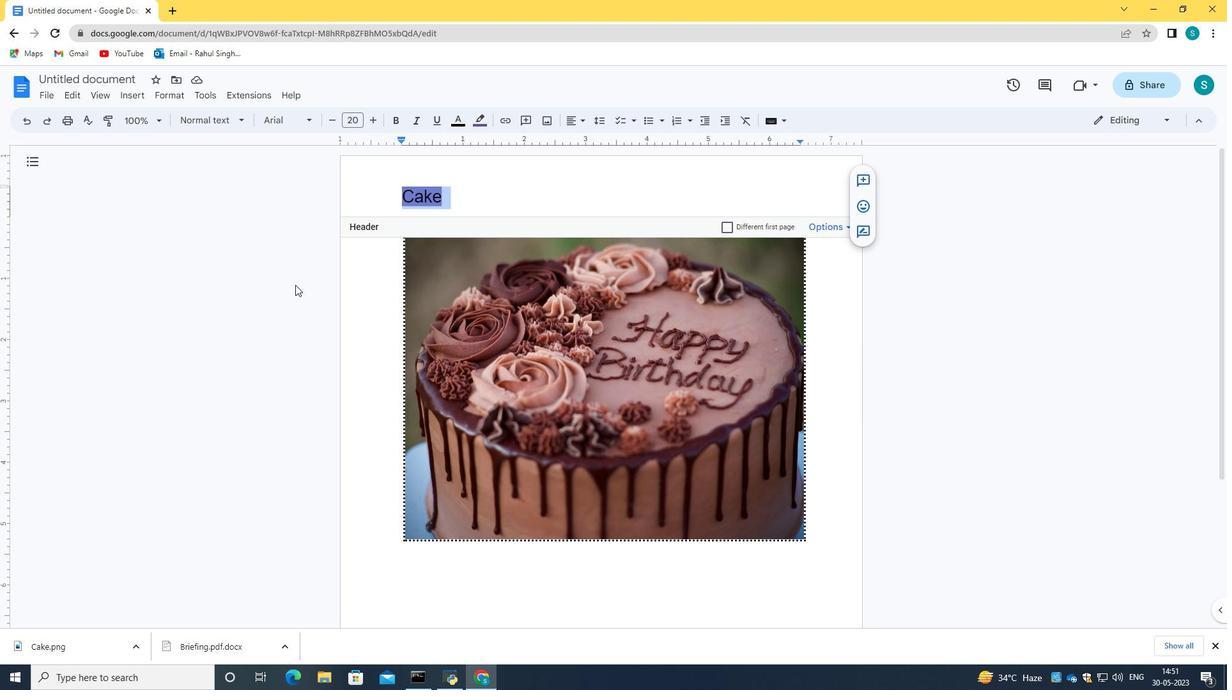 
